 Task: Open Card Law Enforcement Conference Review in Board Product Marketing Plan Development to Workspace Cybersecurity Services and add a team member Softage.4@softage.net, a label Purple, a checklist Agile Methodology, an attachment from your google drive, a color Purple and finally, add a card description 'Plan and execute company team-building activity at a board game cafe' and a comment 'This task presents an opportunity to build strong relationships with our stakeholders and earn their trust.'. Add a start date 'Jan 08, 1900' with a due date 'Jan 15, 1900'
Action: Mouse moved to (881, 474)
Screenshot: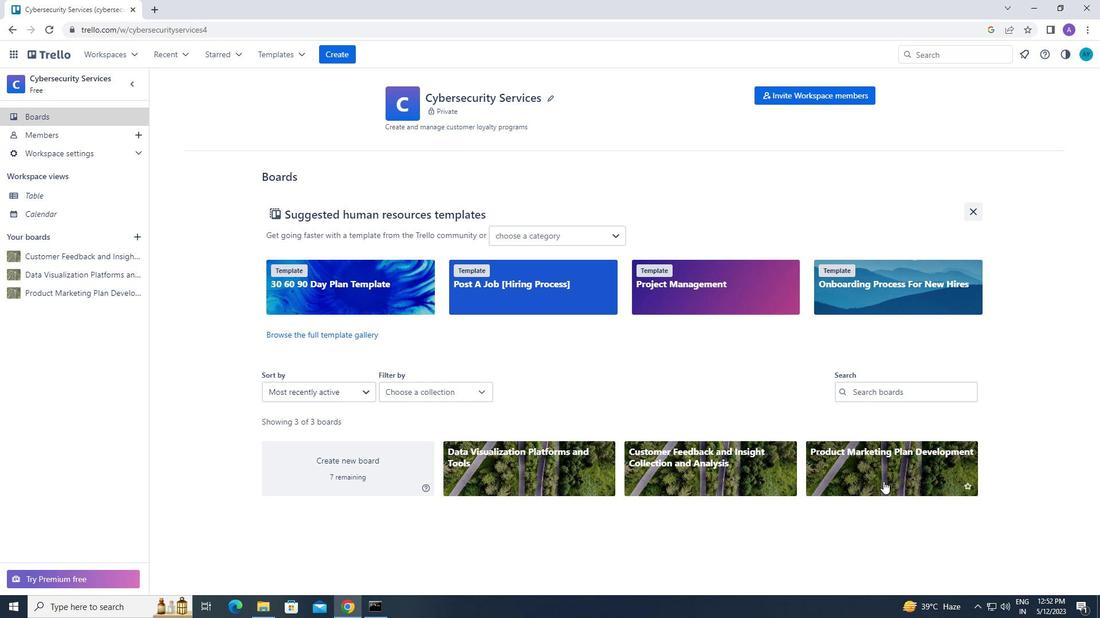 
Action: Mouse pressed left at (881, 474)
Screenshot: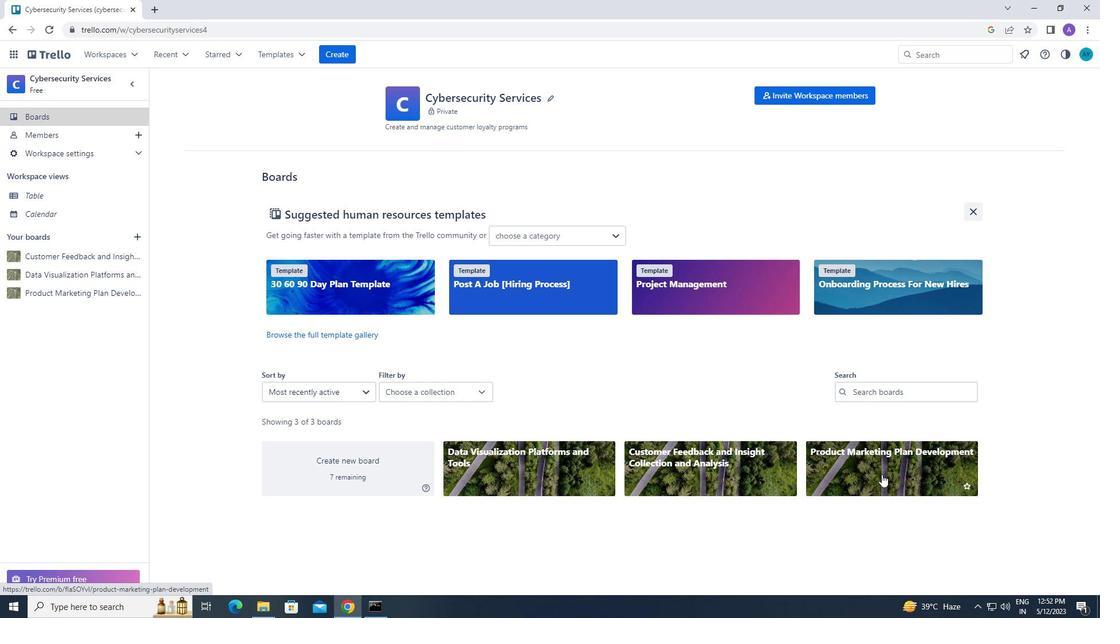 
Action: Mouse moved to (571, 140)
Screenshot: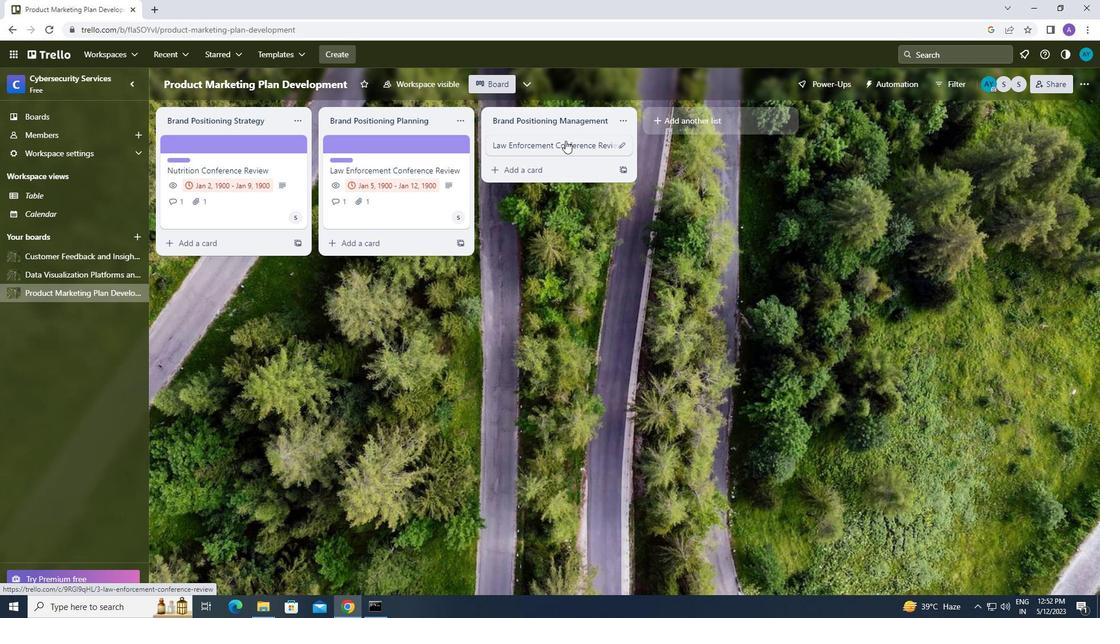 
Action: Mouse pressed left at (571, 140)
Screenshot: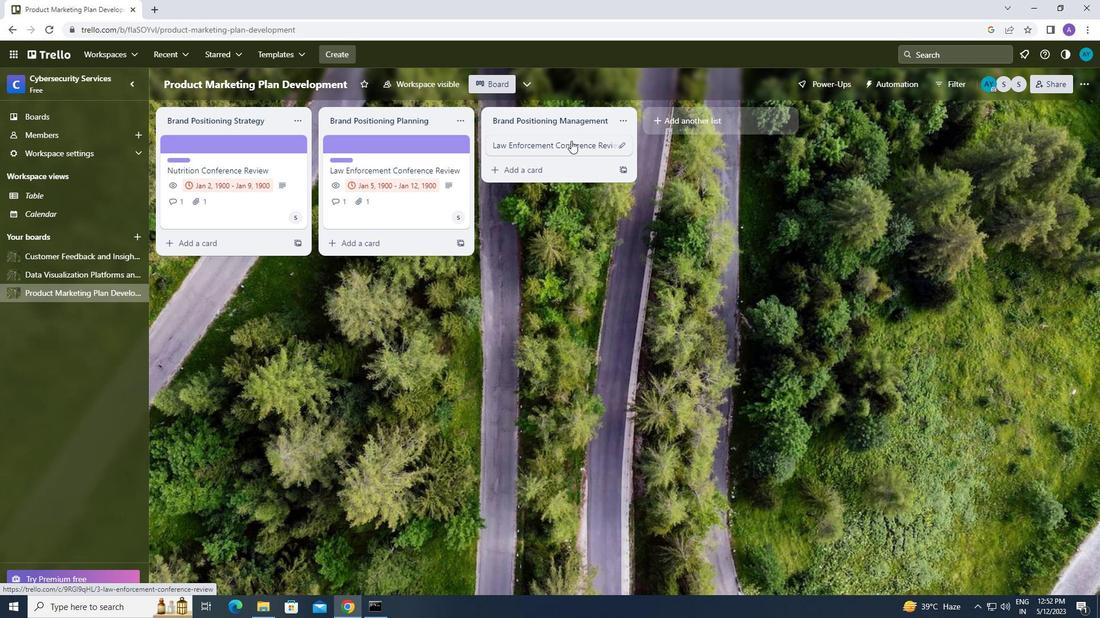 
Action: Mouse moved to (678, 187)
Screenshot: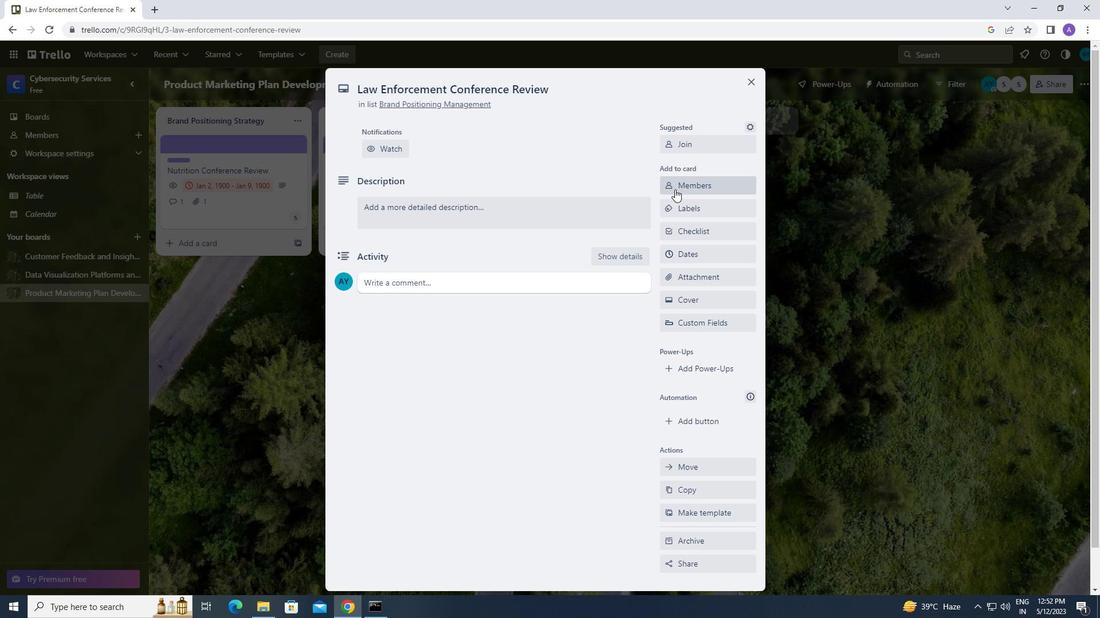 
Action: Mouse pressed left at (678, 187)
Screenshot: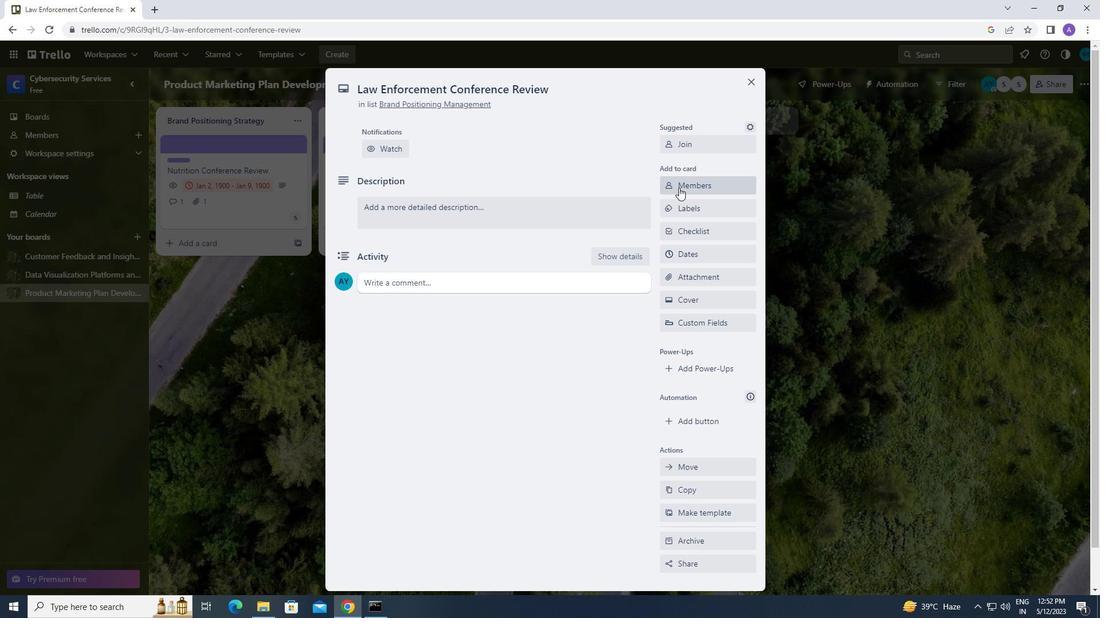 
Action: Mouse moved to (682, 237)
Screenshot: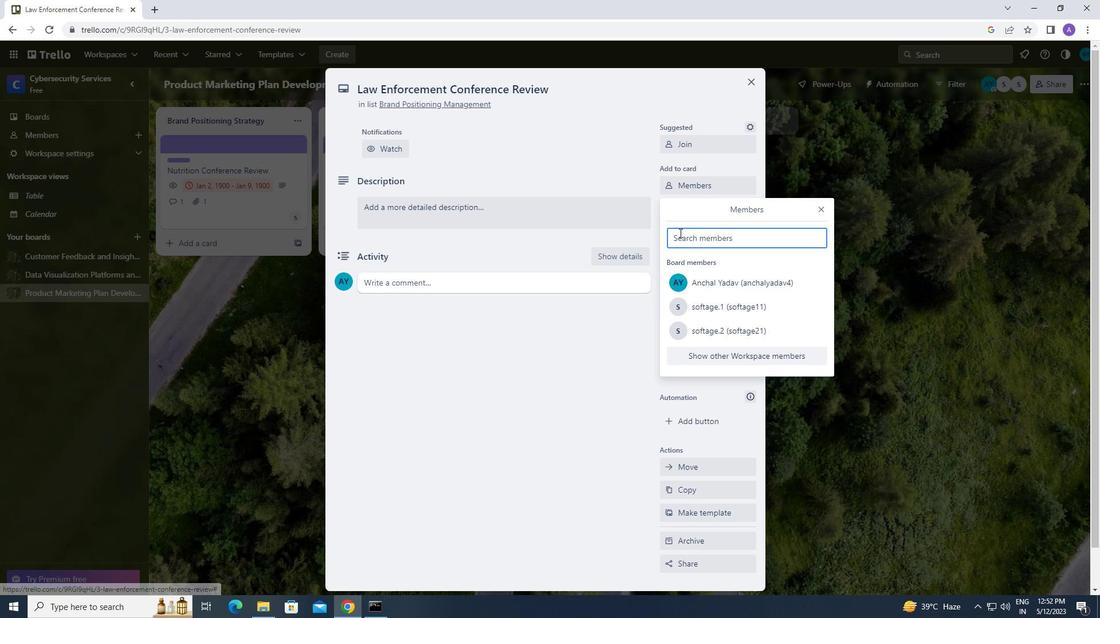 
Action: Mouse pressed left at (682, 237)
Screenshot: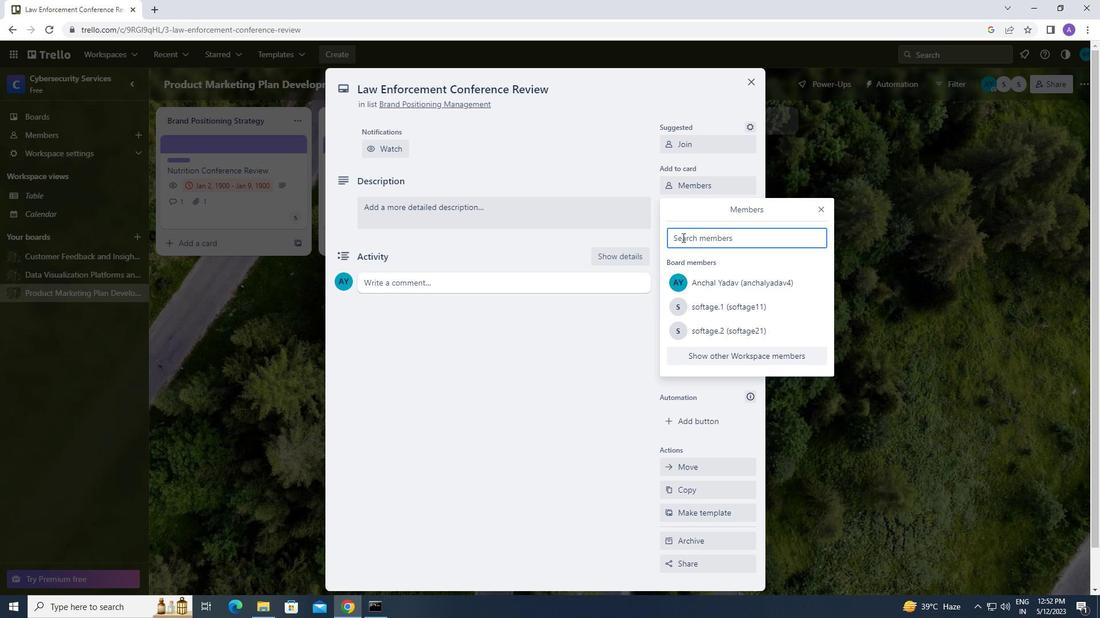 
Action: Key pressed <Key.caps_lock><Key.caps_lock>s<Key.caps_lock>oftage.
Screenshot: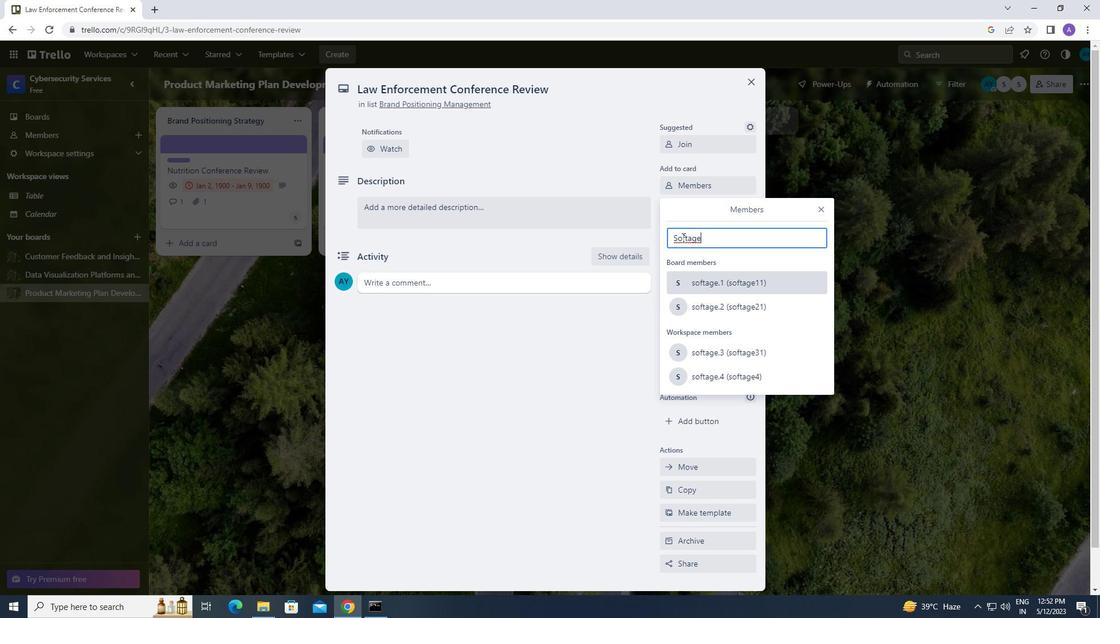 
Action: Mouse moved to (819, 154)
Screenshot: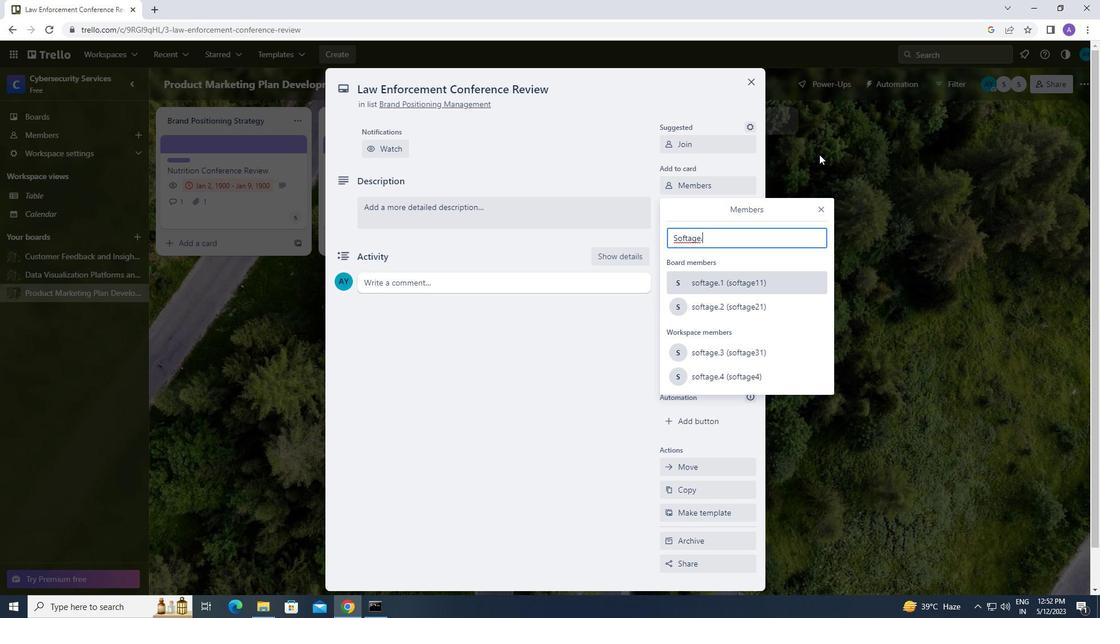 
Action: Key pressed 4
Screenshot: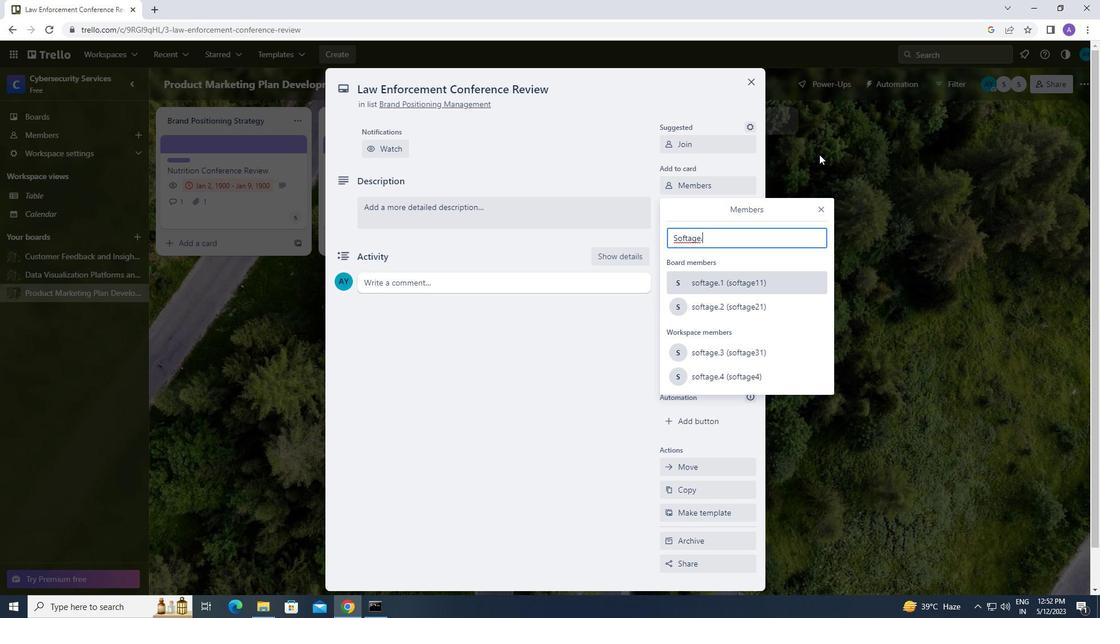 
Action: Mouse moved to (849, 146)
Screenshot: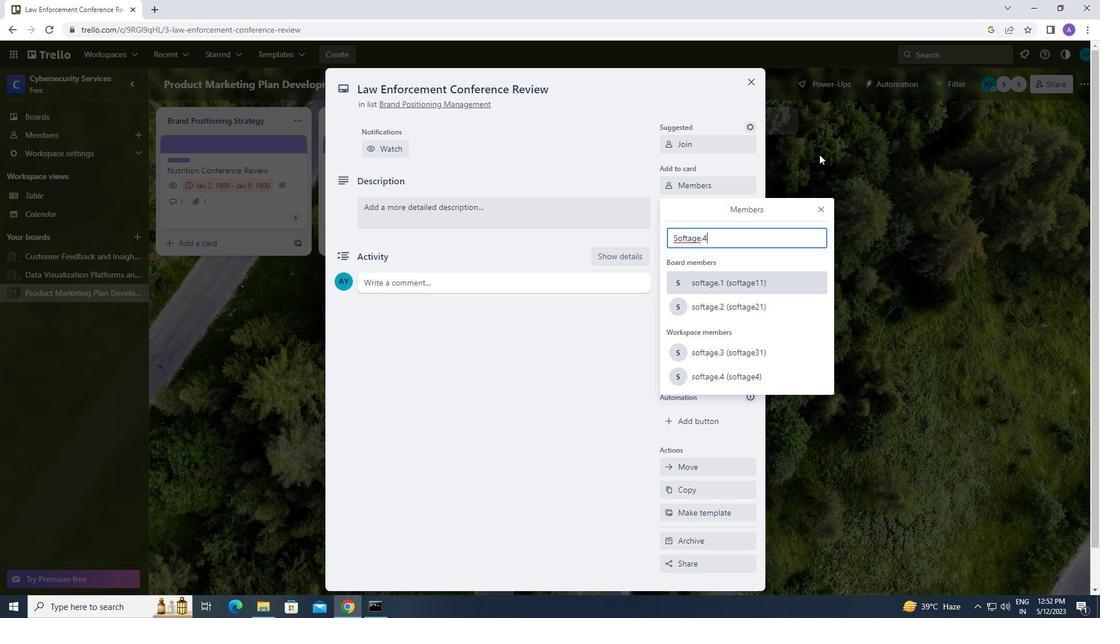 
Action: Key pressed <Key.shift_r><Key.shift_r><Key.shift_r><Key.shift_r>@softage.net
Screenshot: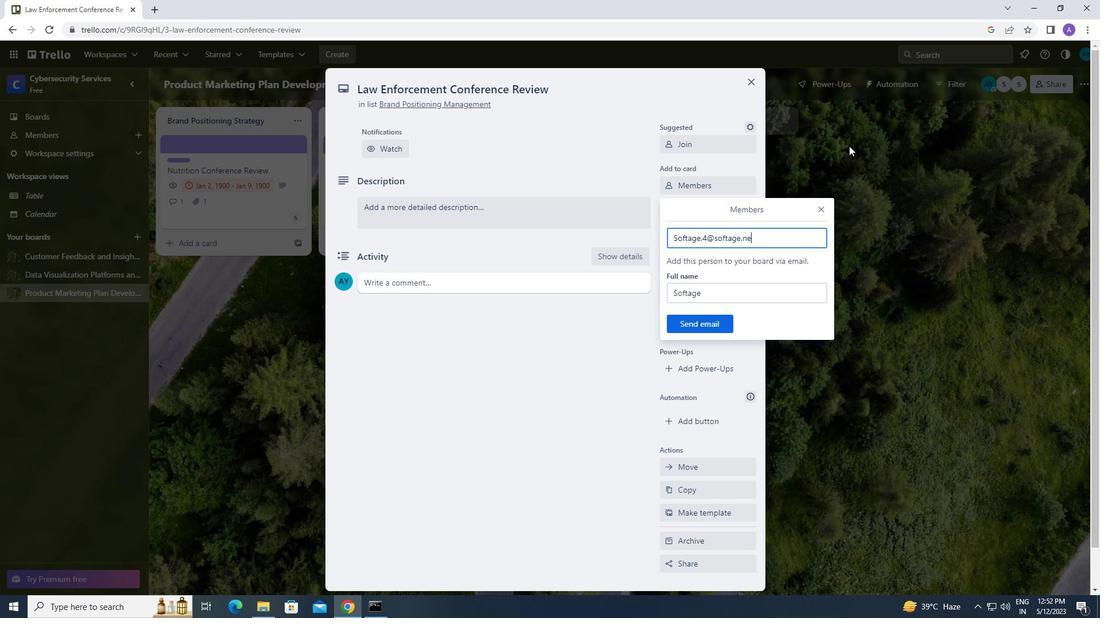 
Action: Mouse moved to (700, 318)
Screenshot: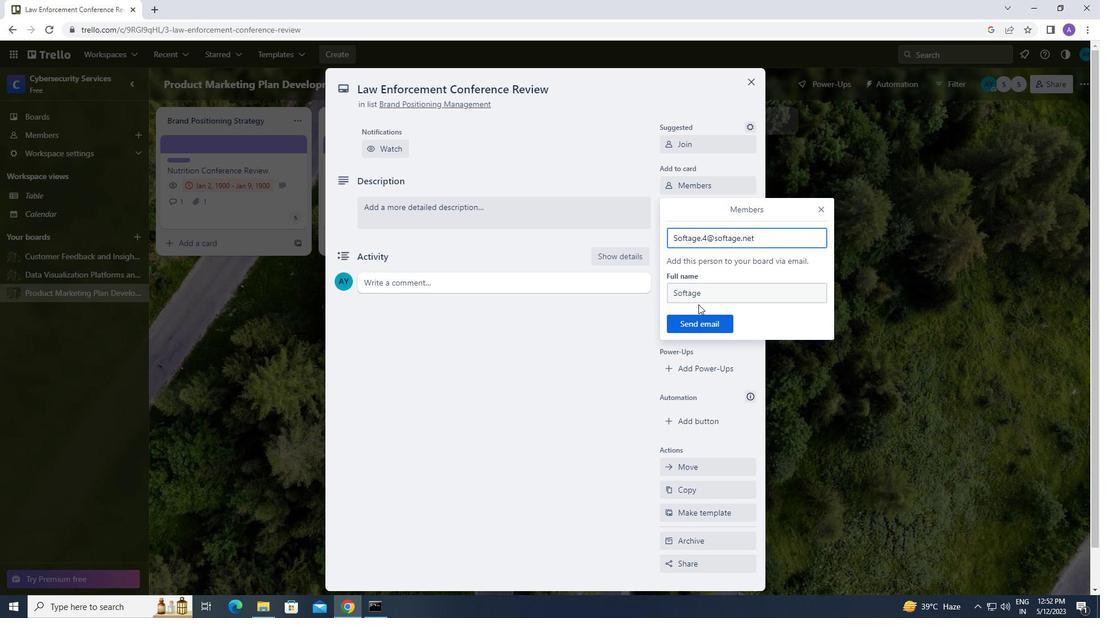 
Action: Mouse pressed left at (700, 318)
Screenshot: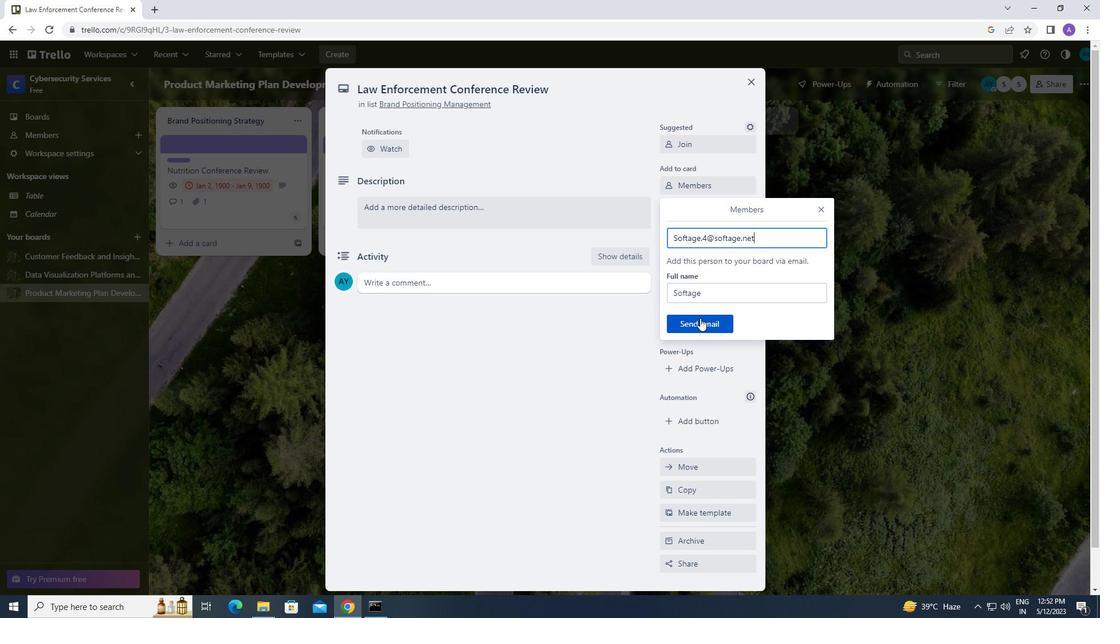 
Action: Mouse moved to (701, 205)
Screenshot: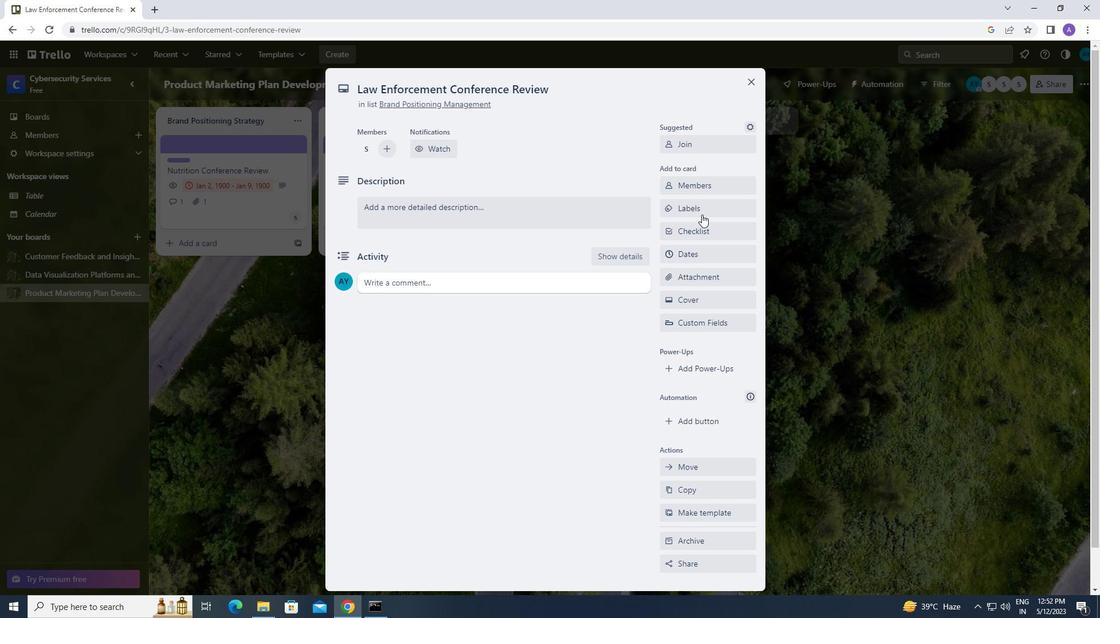 
Action: Mouse pressed left at (701, 205)
Screenshot: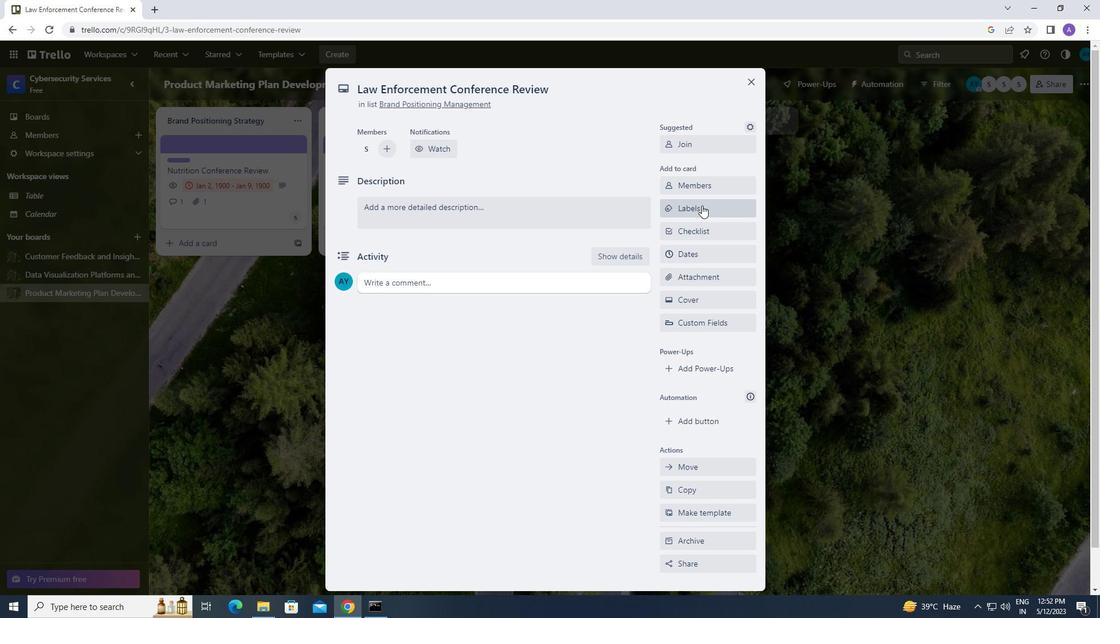 
Action: Mouse moved to (734, 433)
Screenshot: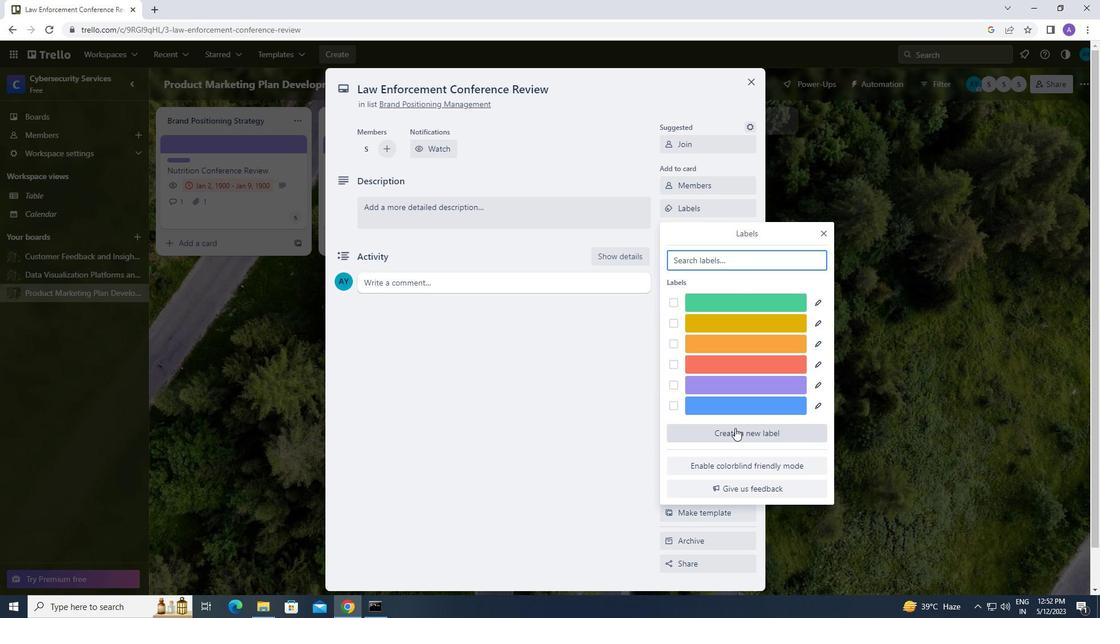 
Action: Mouse pressed left at (734, 433)
Screenshot: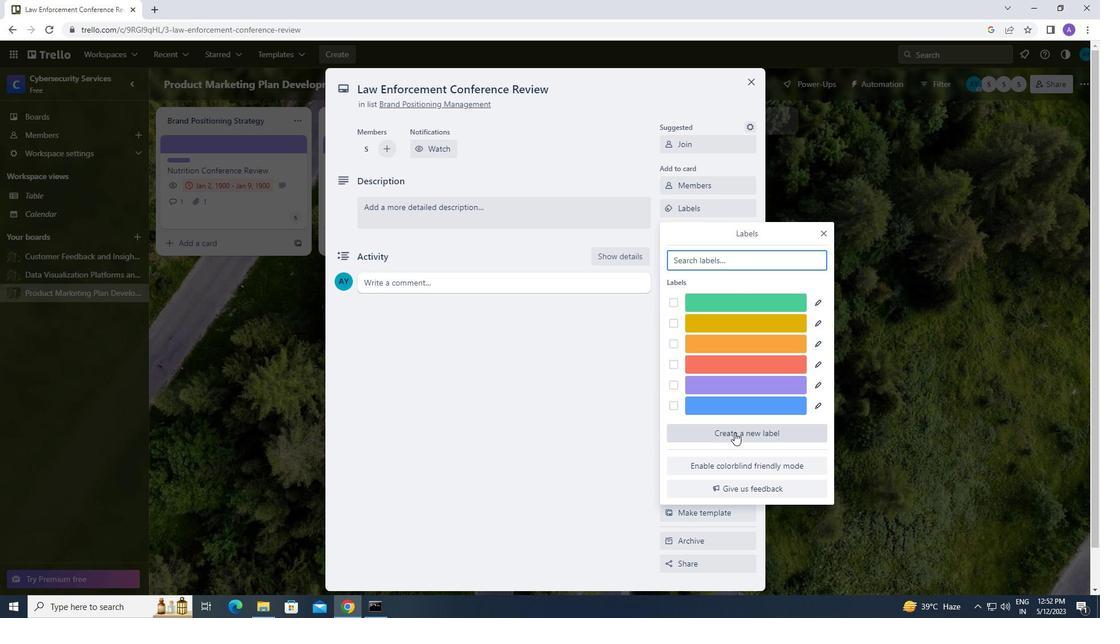 
Action: Mouse moved to (806, 418)
Screenshot: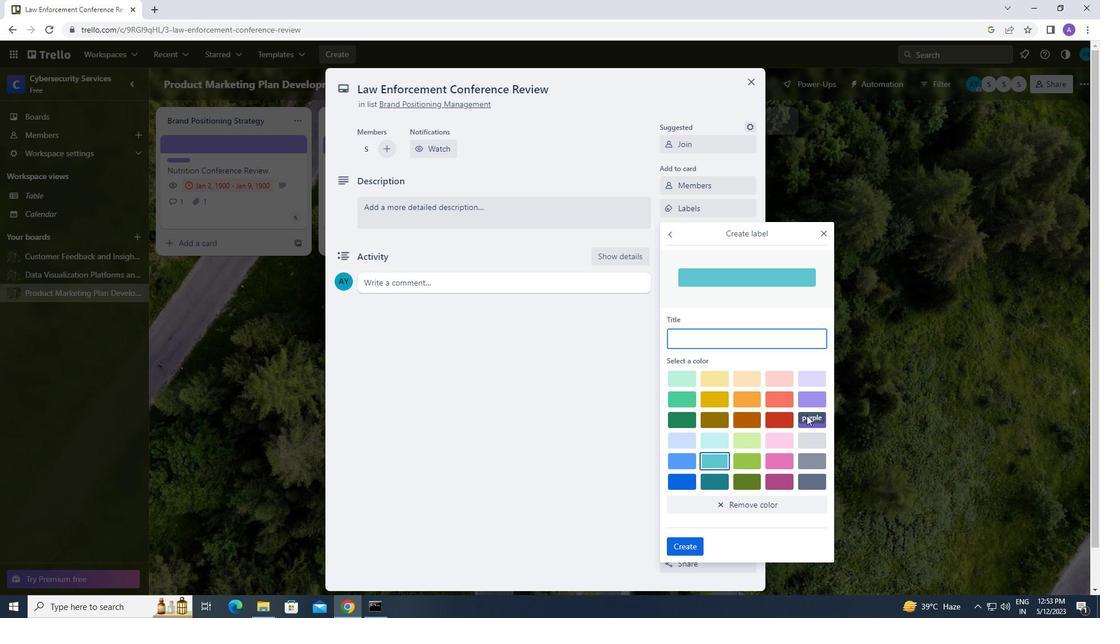 
Action: Mouse pressed left at (806, 418)
Screenshot: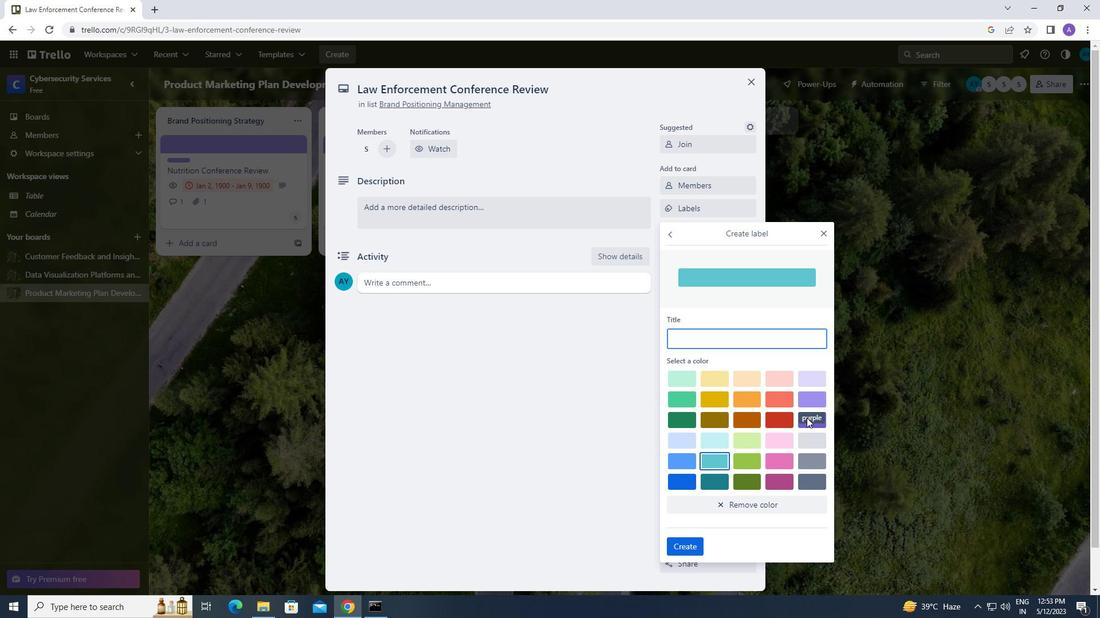 
Action: Mouse moved to (811, 417)
Screenshot: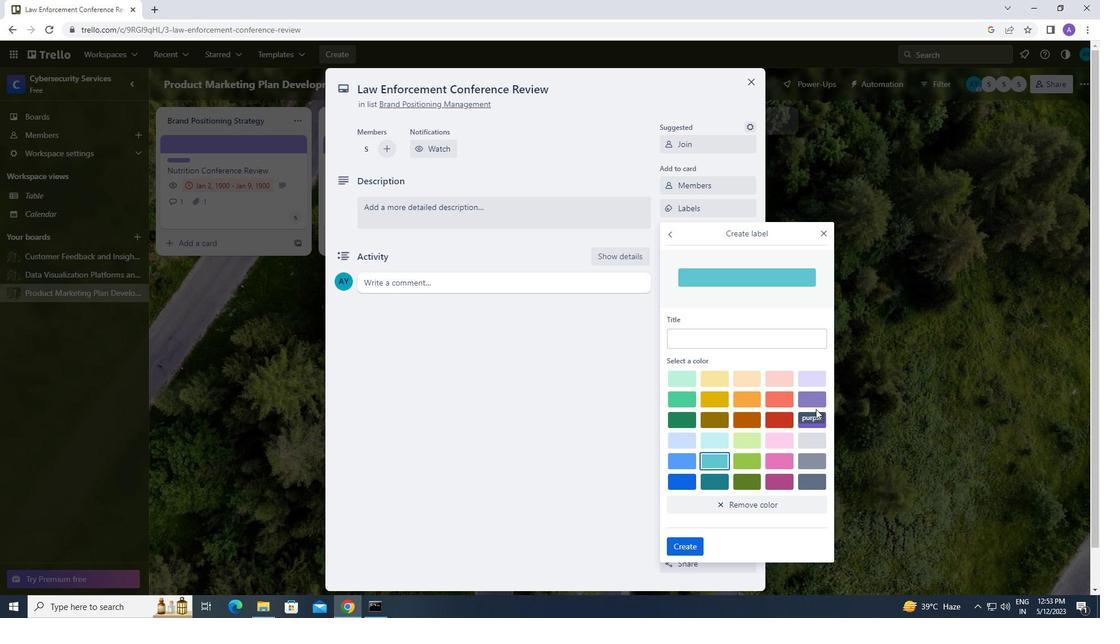 
Action: Mouse pressed left at (811, 417)
Screenshot: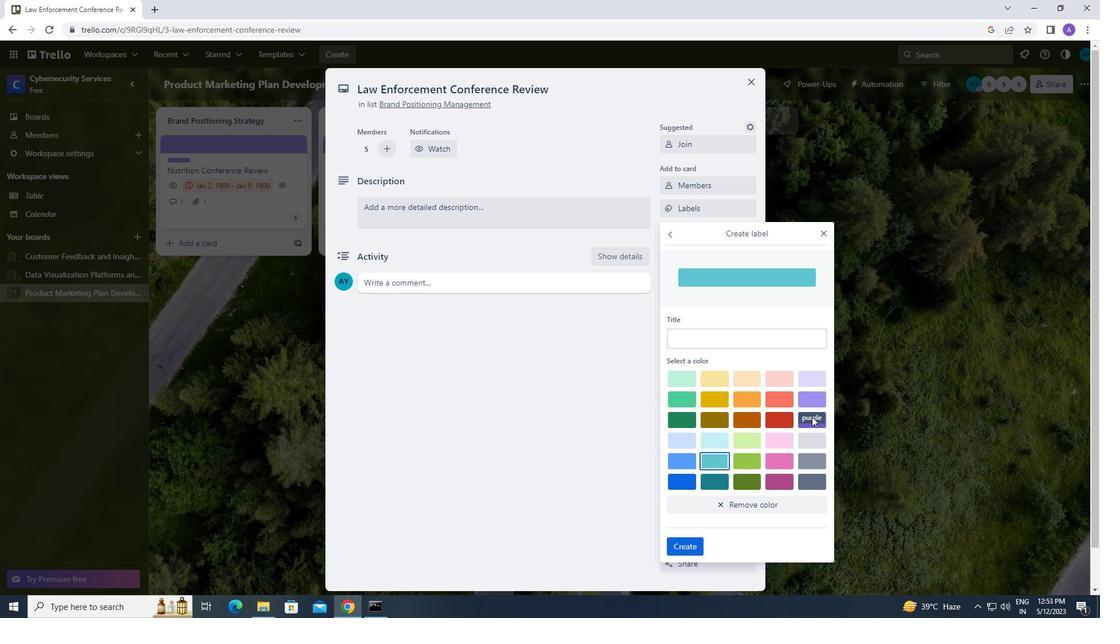 
Action: Mouse moved to (814, 398)
Screenshot: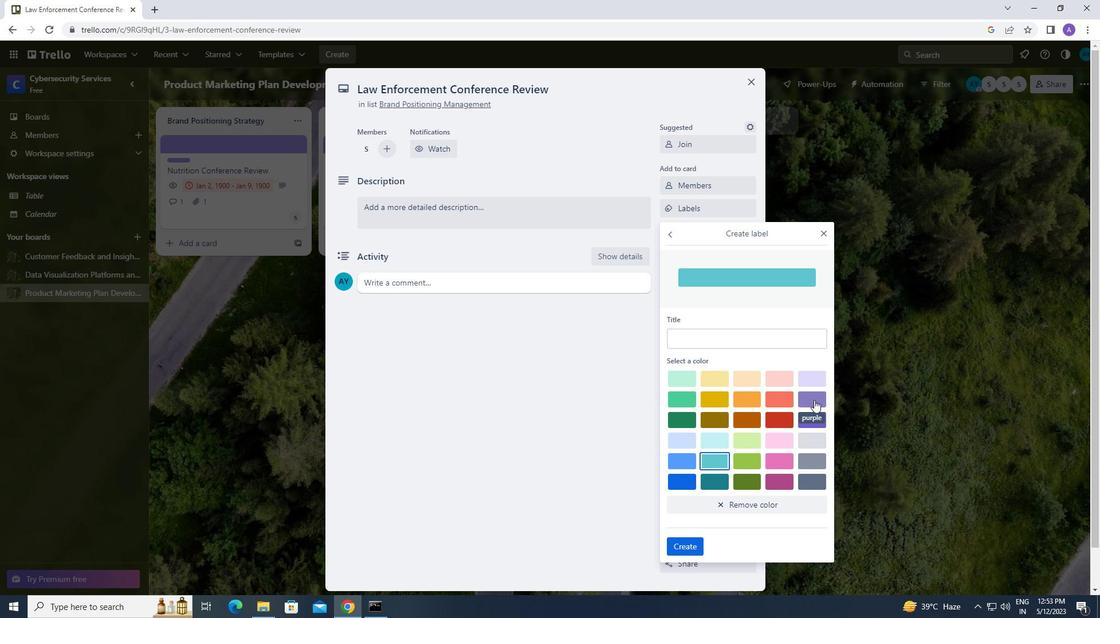 
Action: Mouse pressed left at (814, 398)
Screenshot: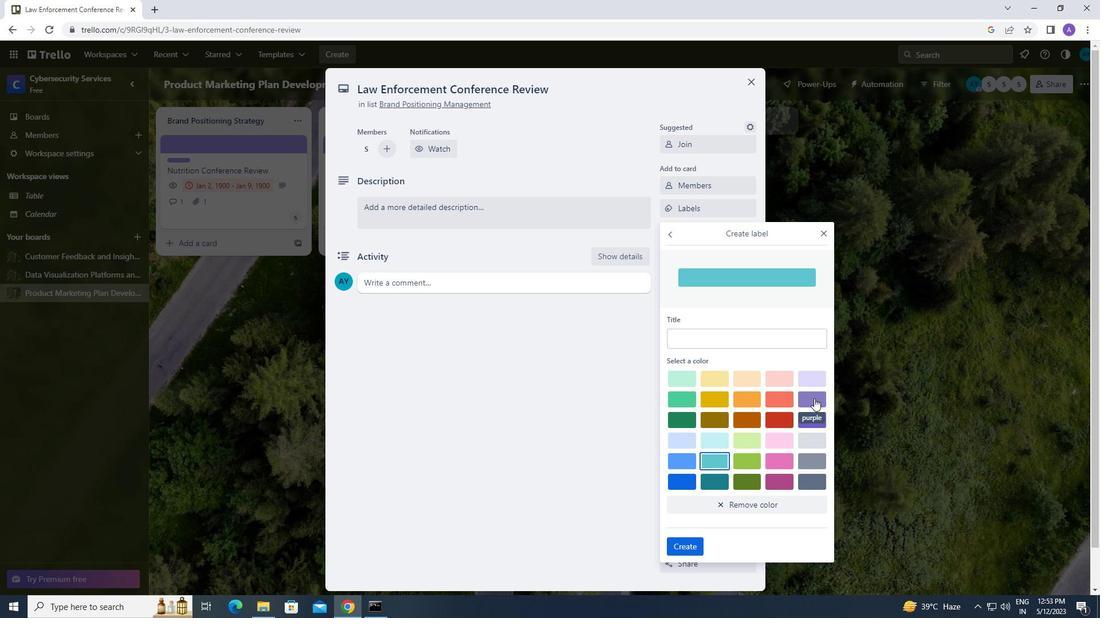 
Action: Mouse moved to (692, 549)
Screenshot: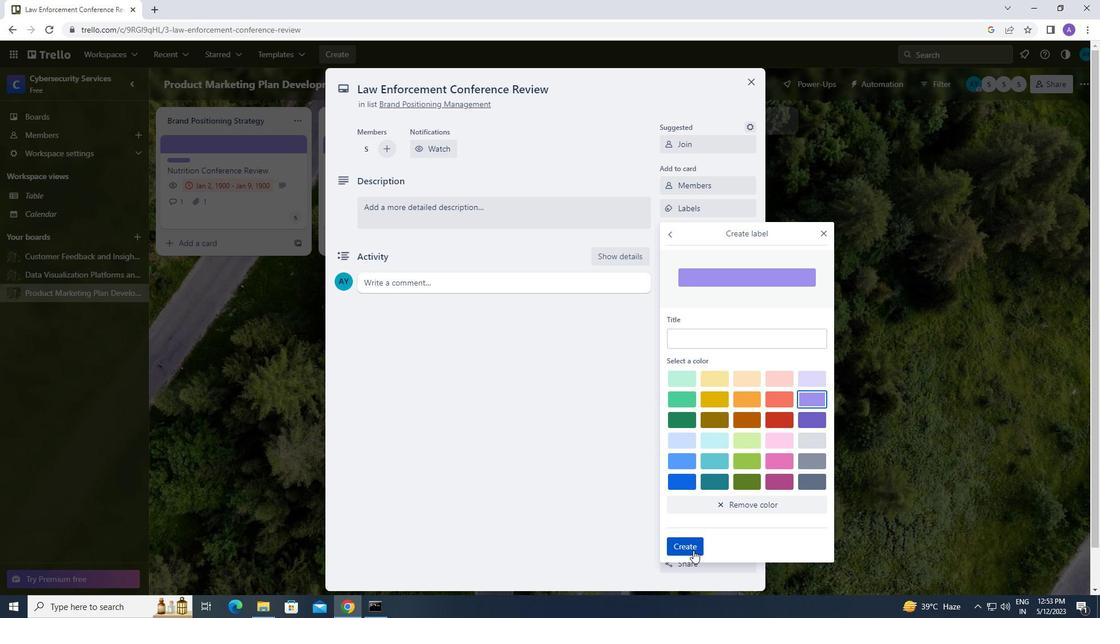 
Action: Mouse pressed left at (692, 549)
Screenshot: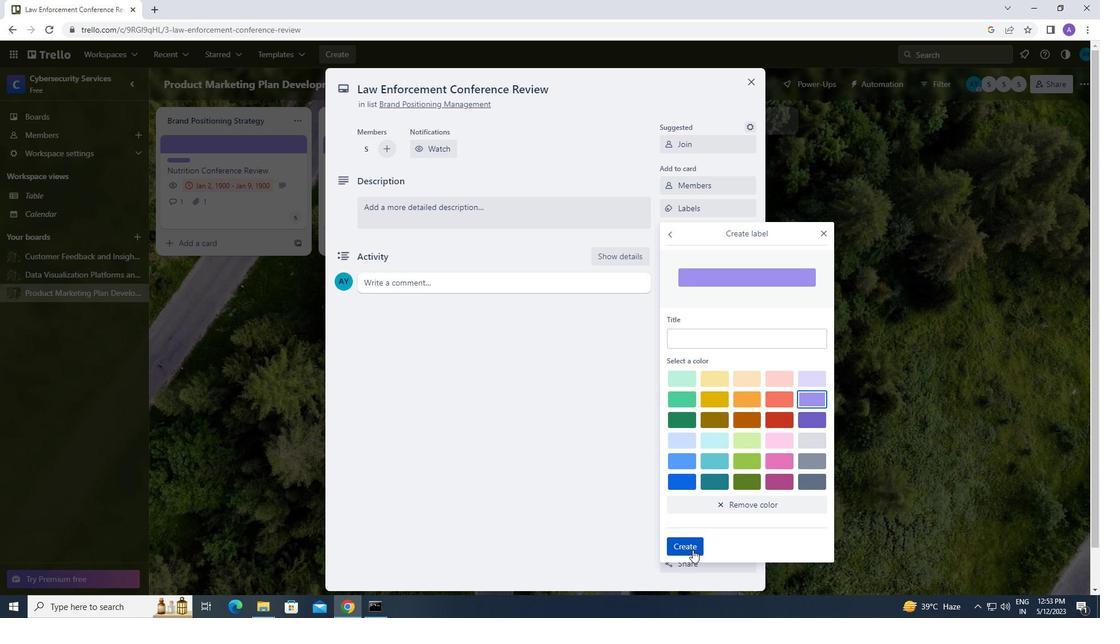 
Action: Mouse moved to (823, 232)
Screenshot: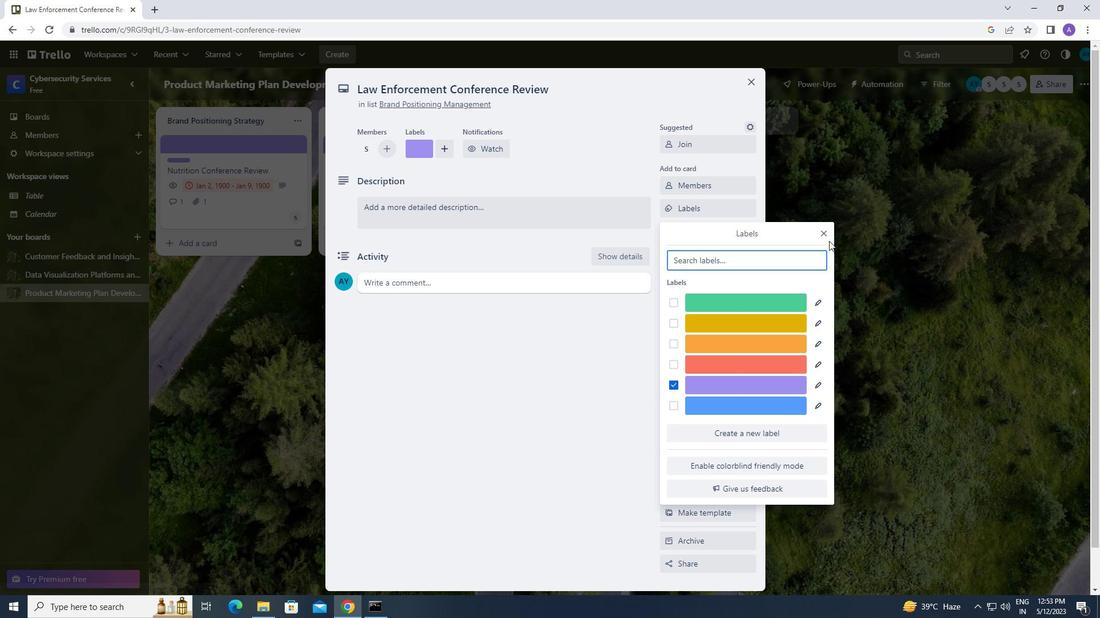 
Action: Mouse pressed left at (823, 232)
Screenshot: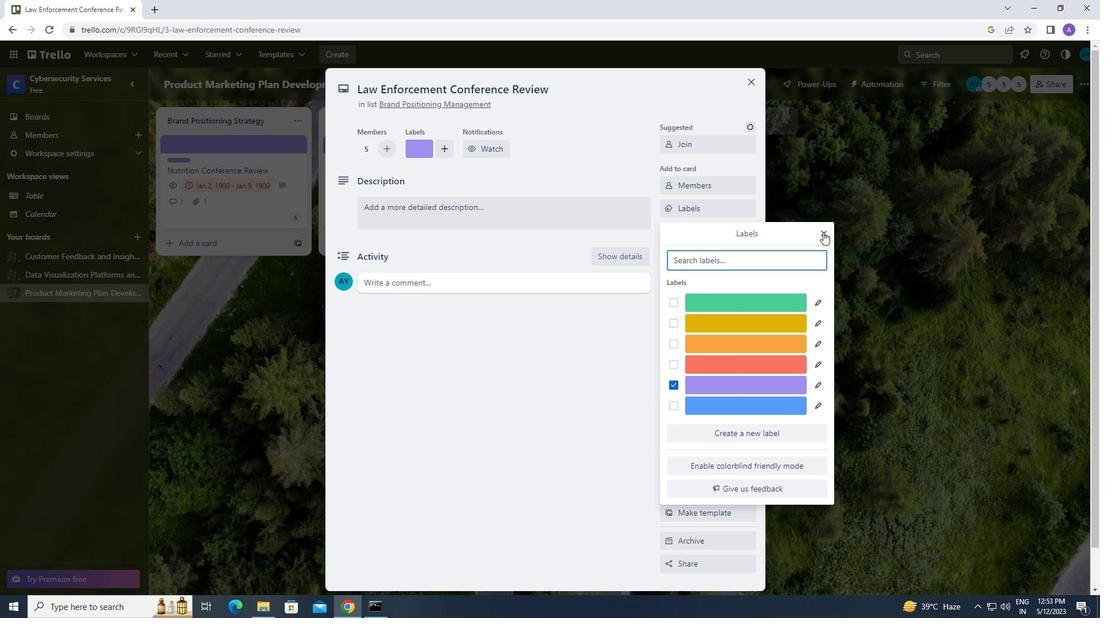 
Action: Mouse moved to (703, 223)
Screenshot: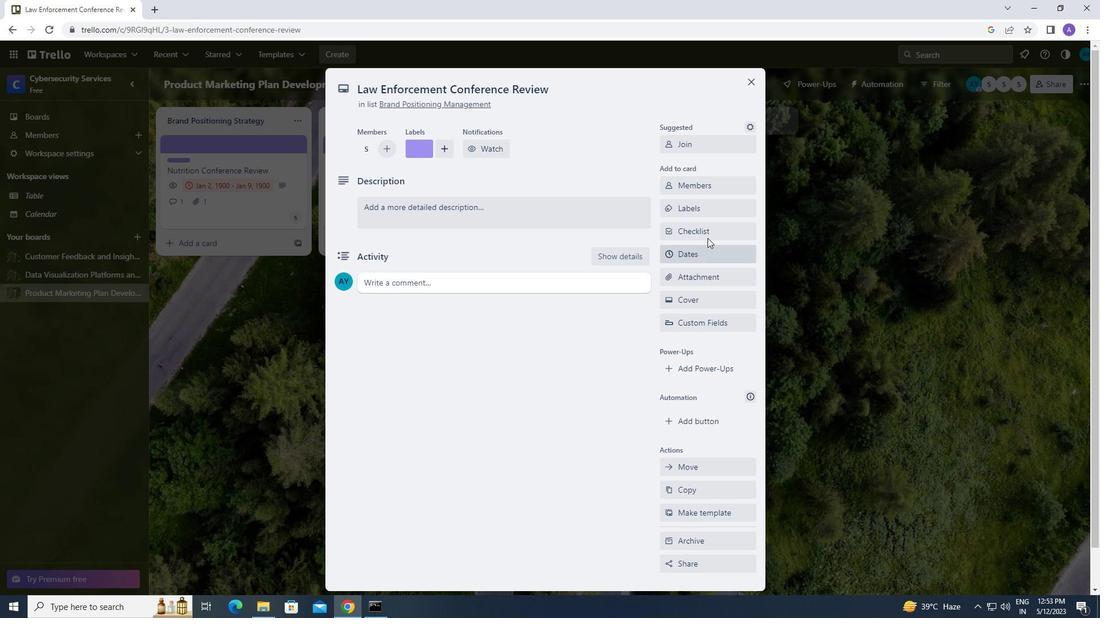 
Action: Mouse pressed left at (703, 223)
Screenshot: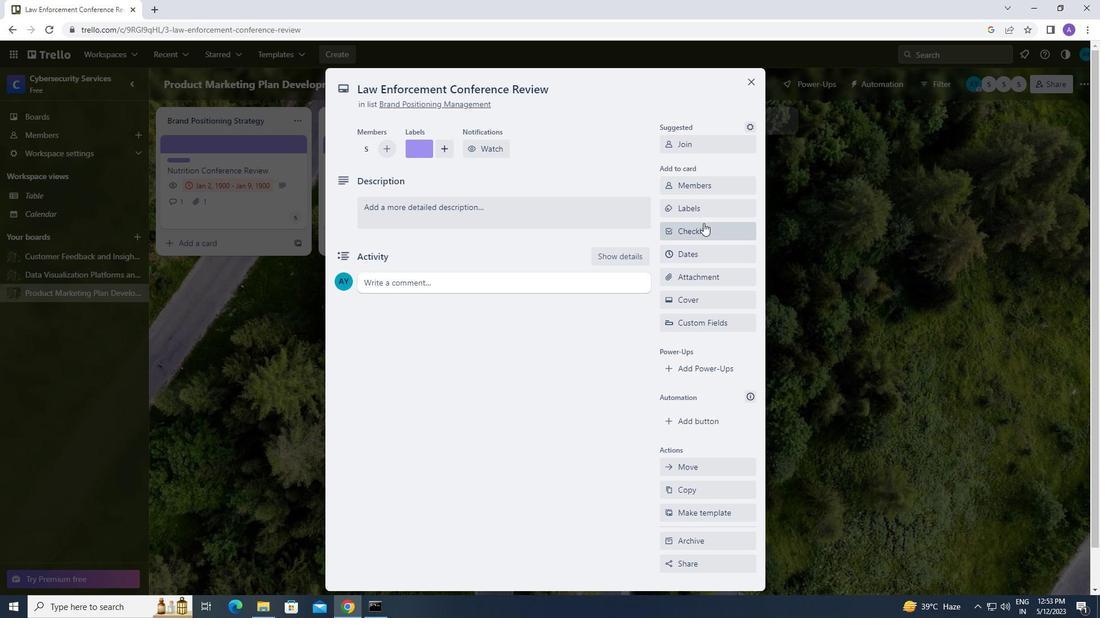 
Action: Mouse moved to (705, 289)
Screenshot: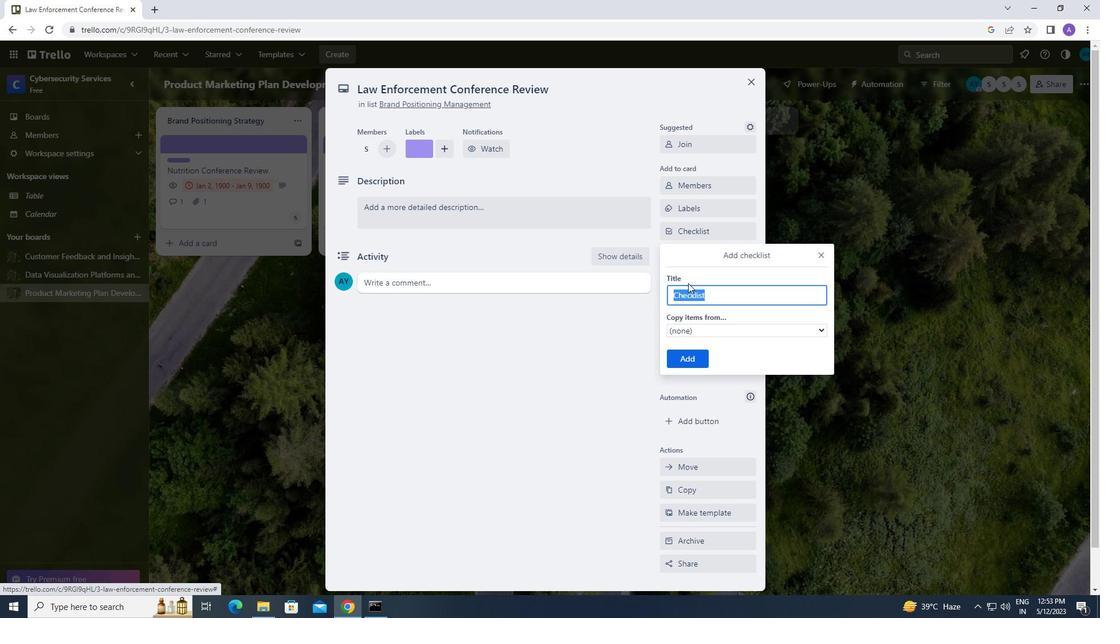 
Action: Key pressed <Key.caps_lock>a<Key.caps_lock>gile<Key.space><Key.caps_lock>m<Key.caps_lock>ethodology
Screenshot: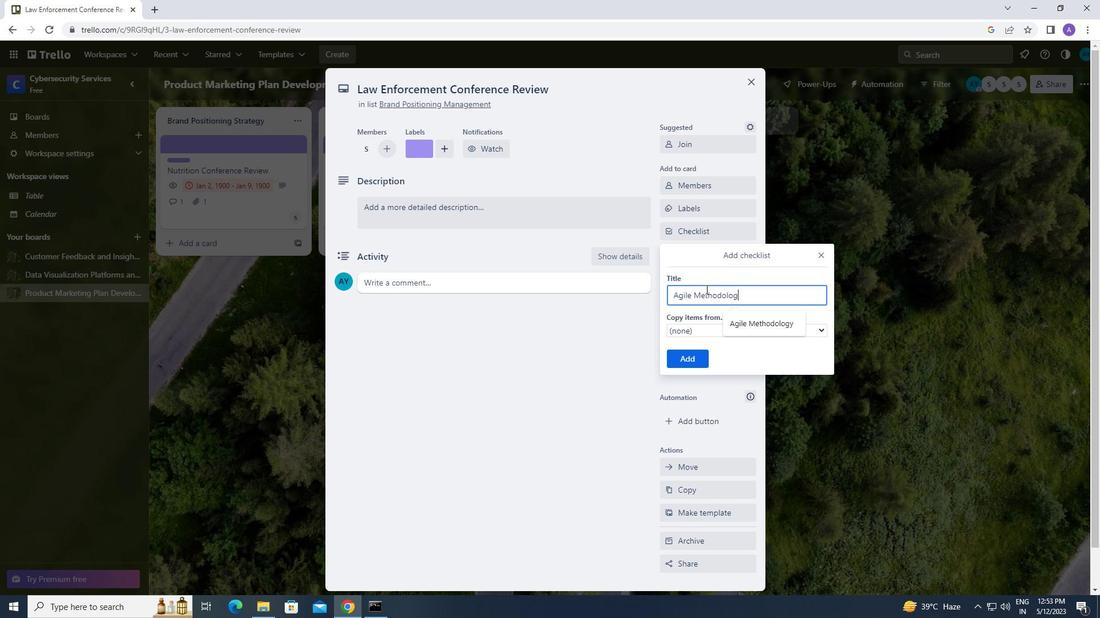 
Action: Mouse moved to (688, 353)
Screenshot: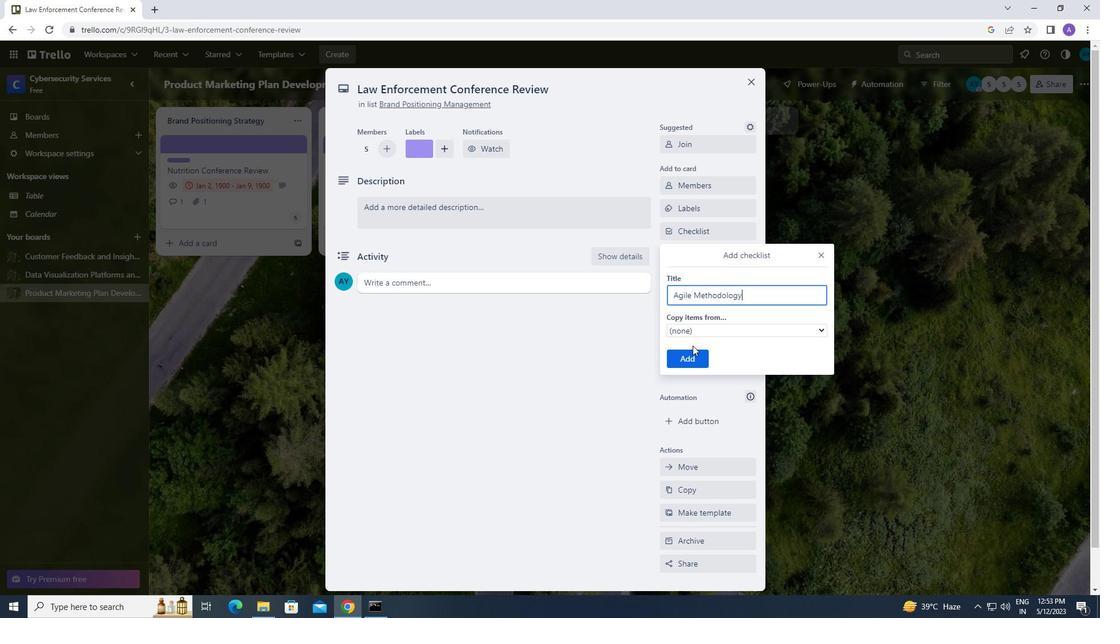 
Action: Mouse pressed left at (688, 353)
Screenshot: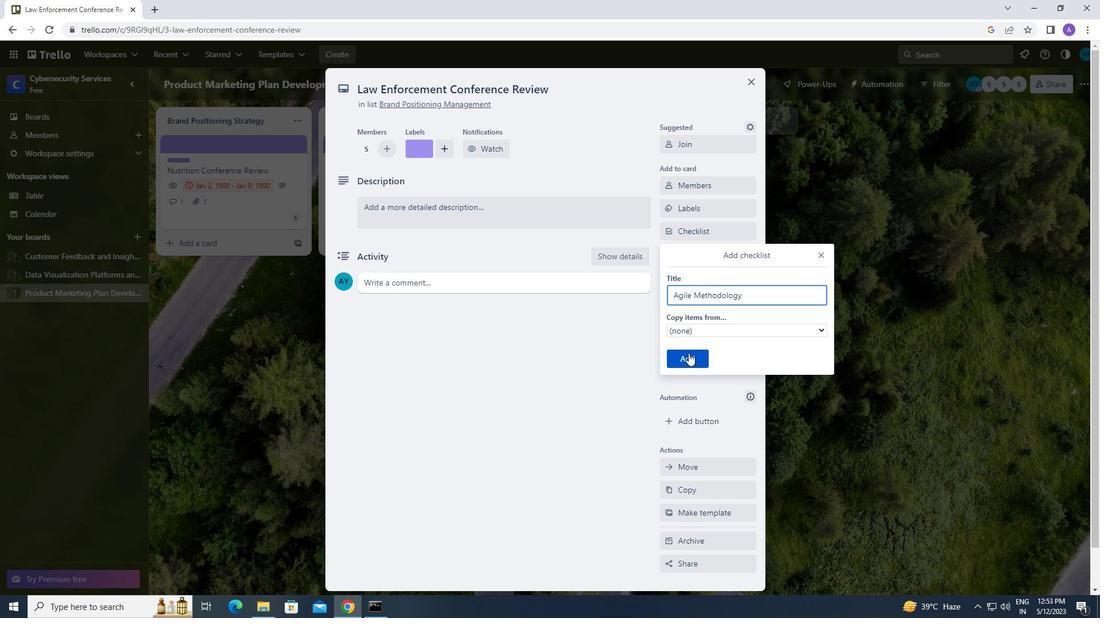 
Action: Mouse moved to (709, 273)
Screenshot: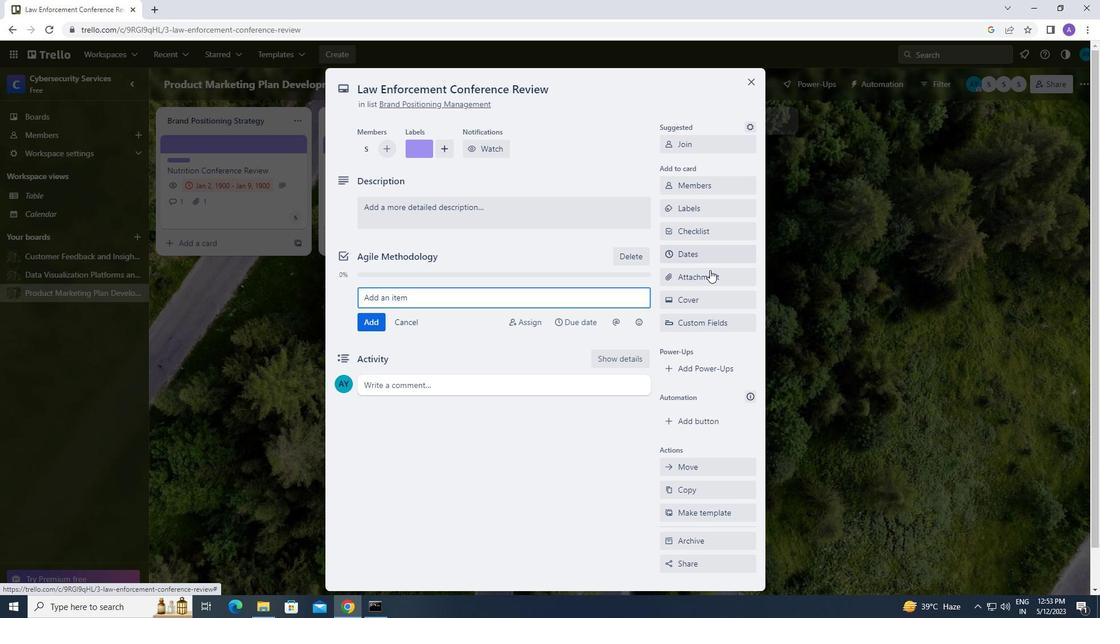 
Action: Mouse pressed left at (709, 273)
Screenshot: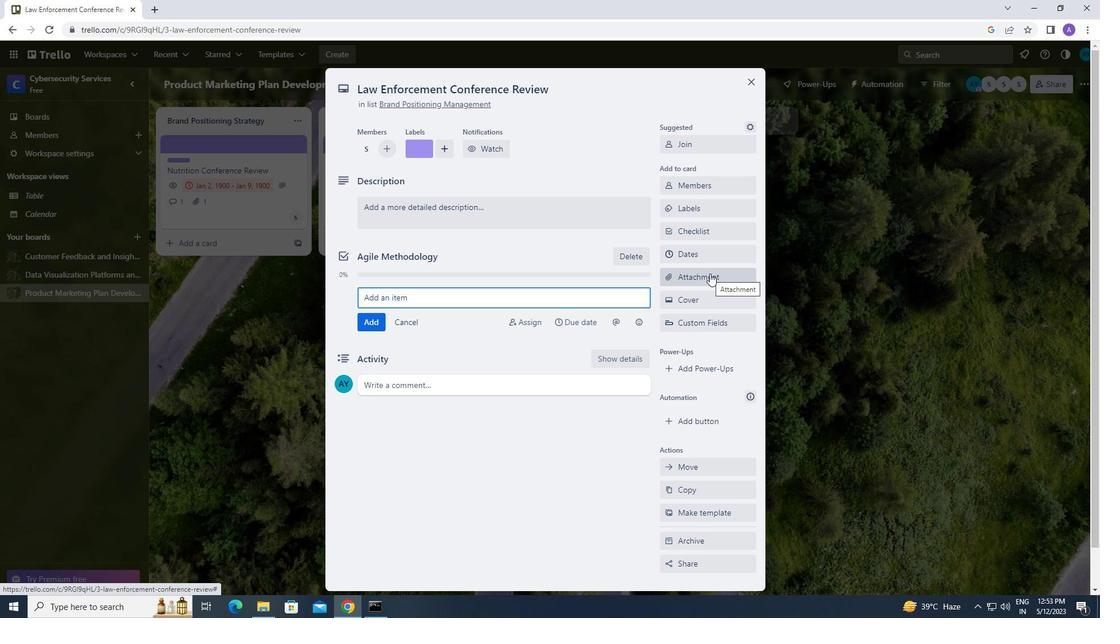 
Action: Mouse moved to (701, 360)
Screenshot: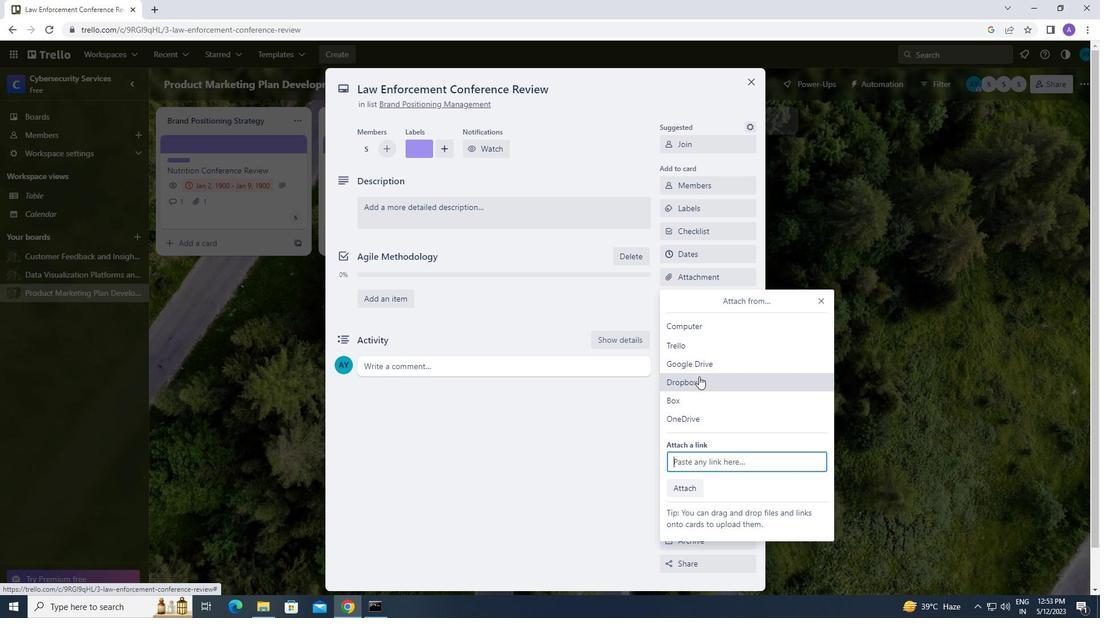 
Action: Mouse pressed left at (701, 360)
Screenshot: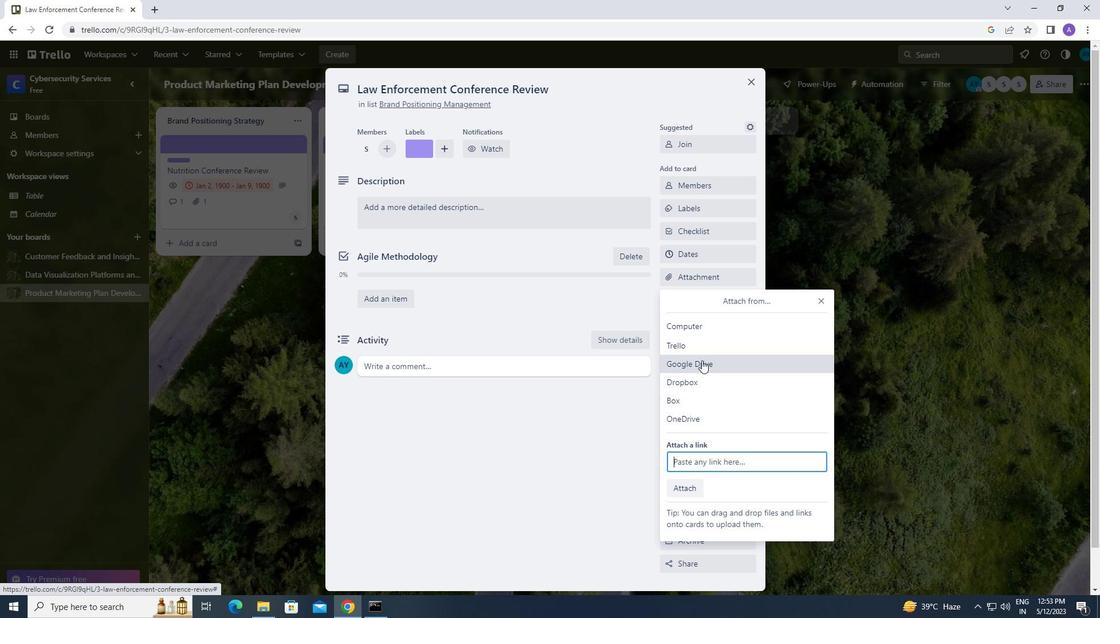 
Action: Mouse moved to (306, 319)
Screenshot: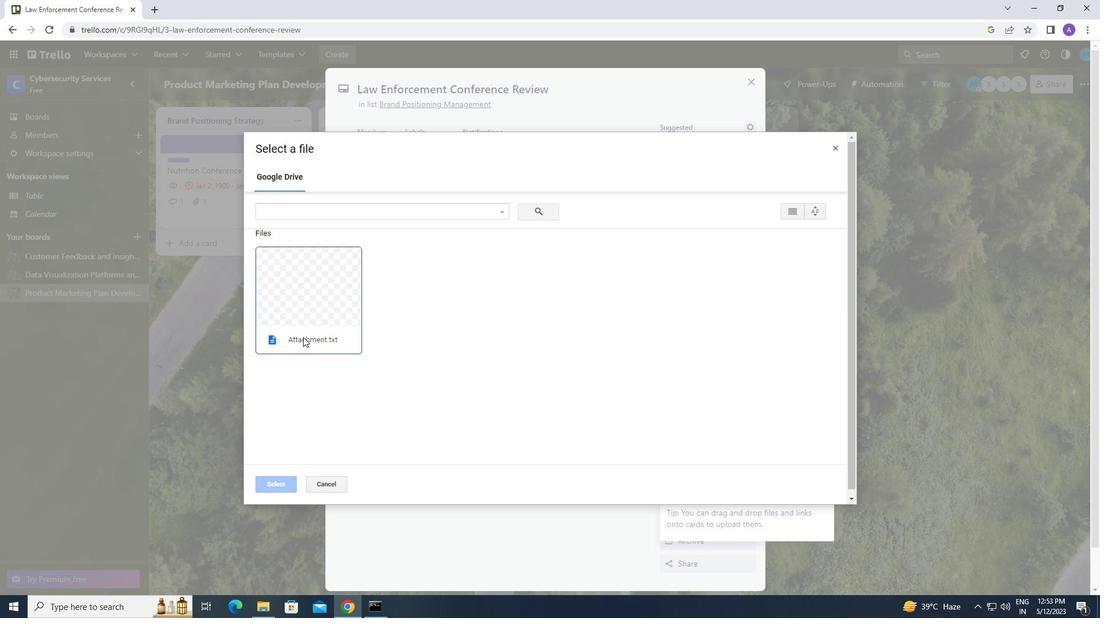 
Action: Mouse pressed left at (306, 319)
Screenshot: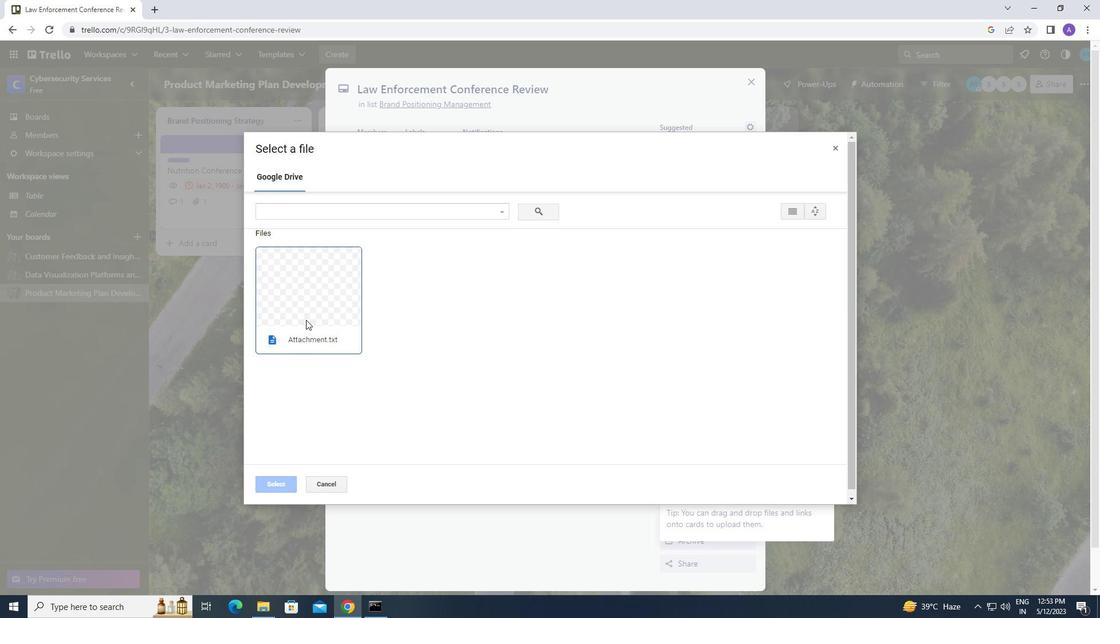 
Action: Mouse moved to (275, 484)
Screenshot: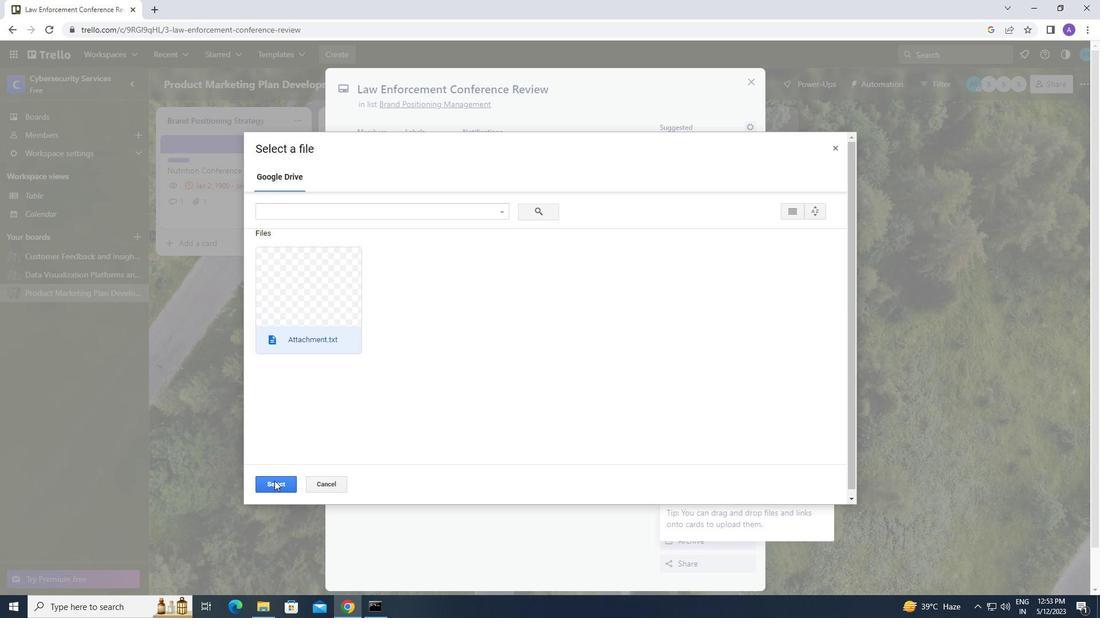 
Action: Mouse pressed left at (275, 484)
Screenshot: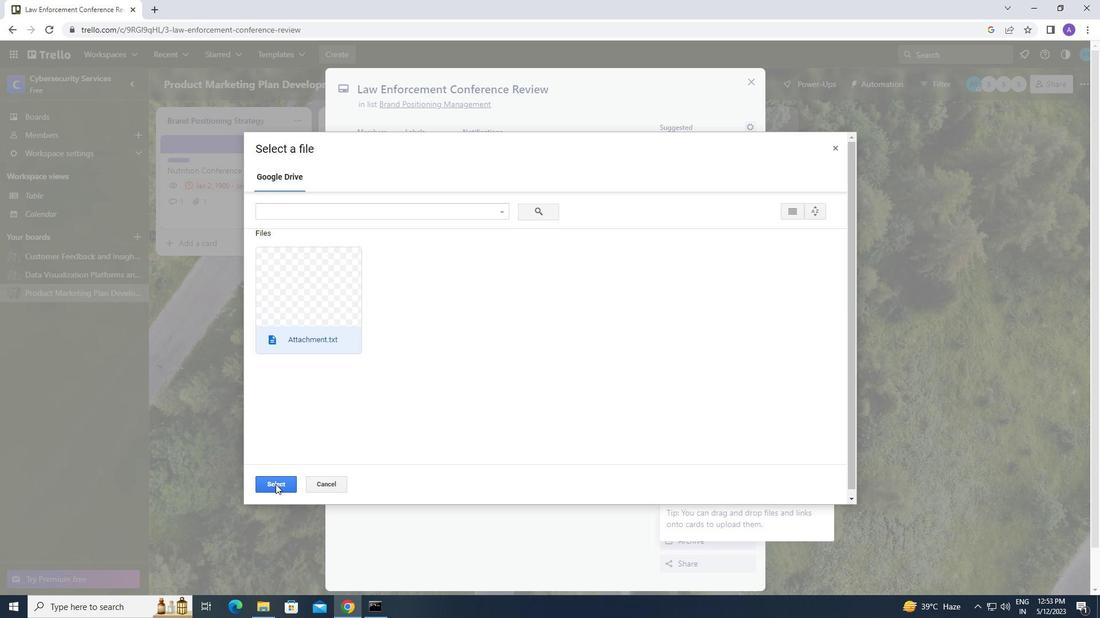 
Action: Mouse moved to (696, 304)
Screenshot: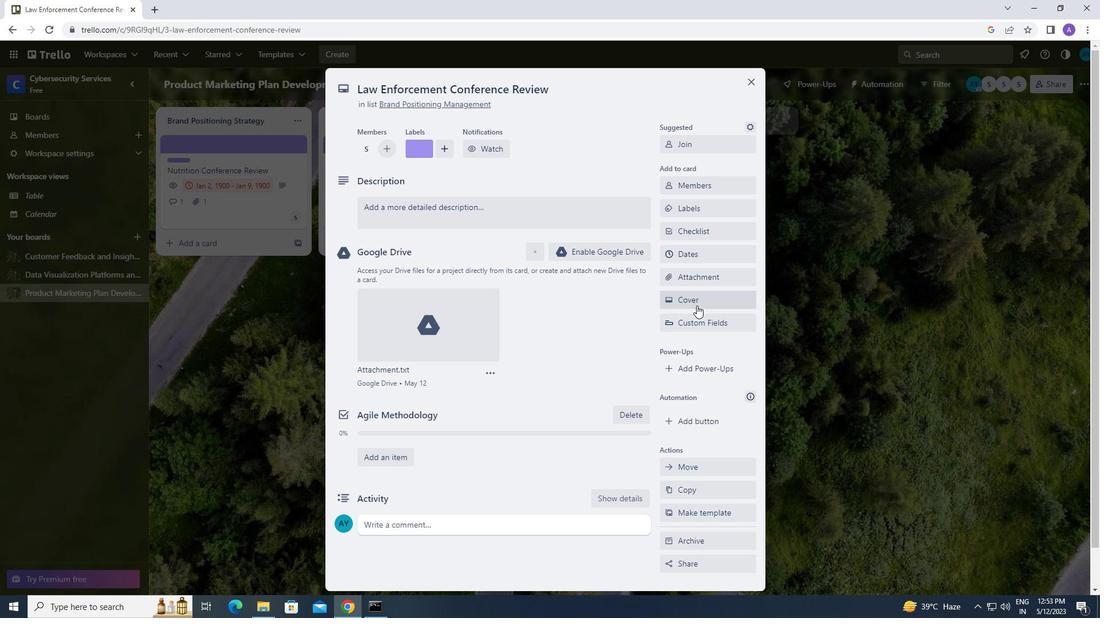 
Action: Mouse pressed left at (696, 304)
Screenshot: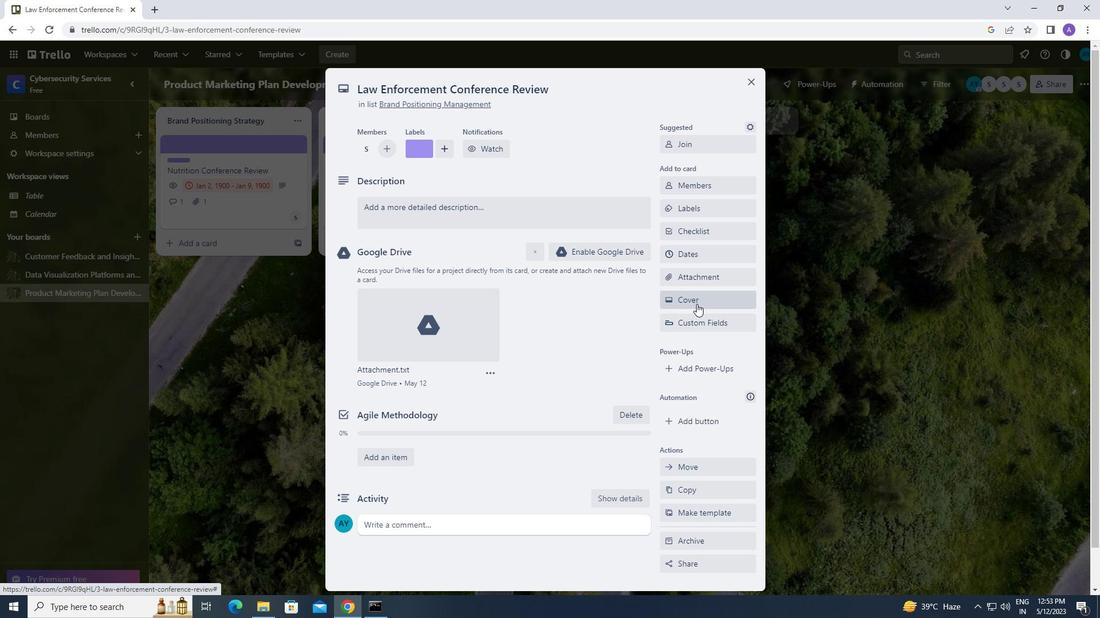 
Action: Mouse moved to (814, 173)
Screenshot: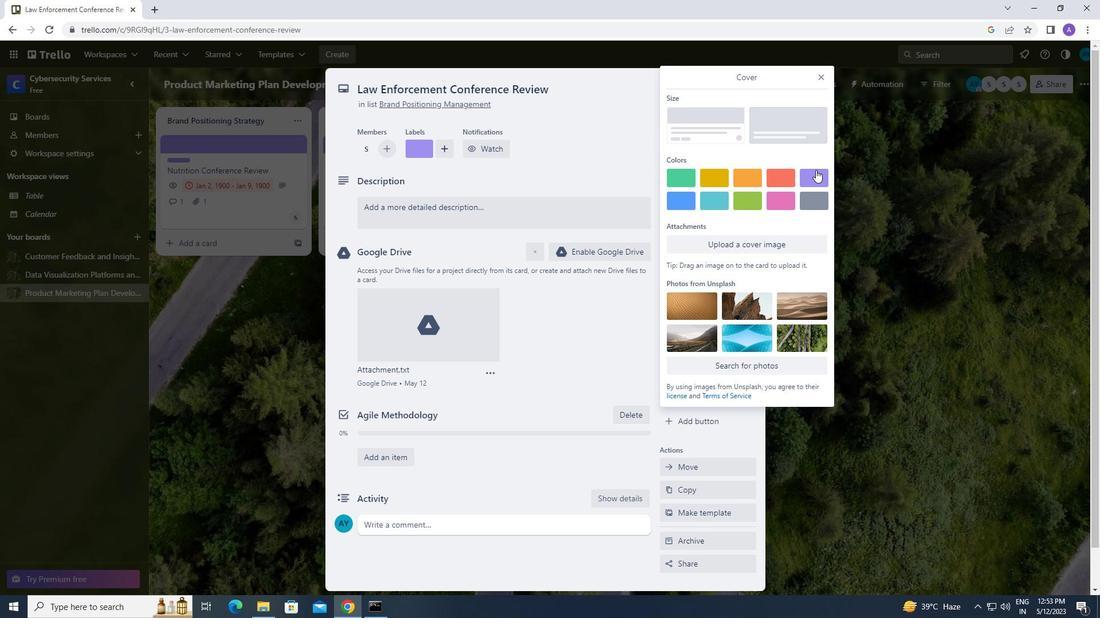 
Action: Mouse pressed left at (814, 173)
Screenshot: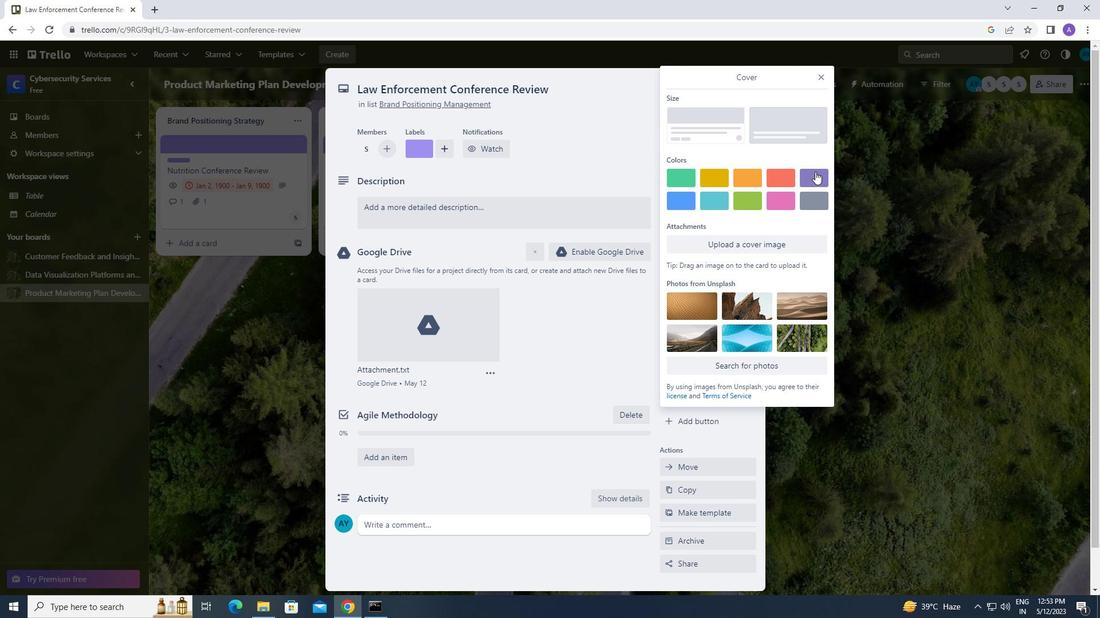 
Action: Mouse moved to (822, 72)
Screenshot: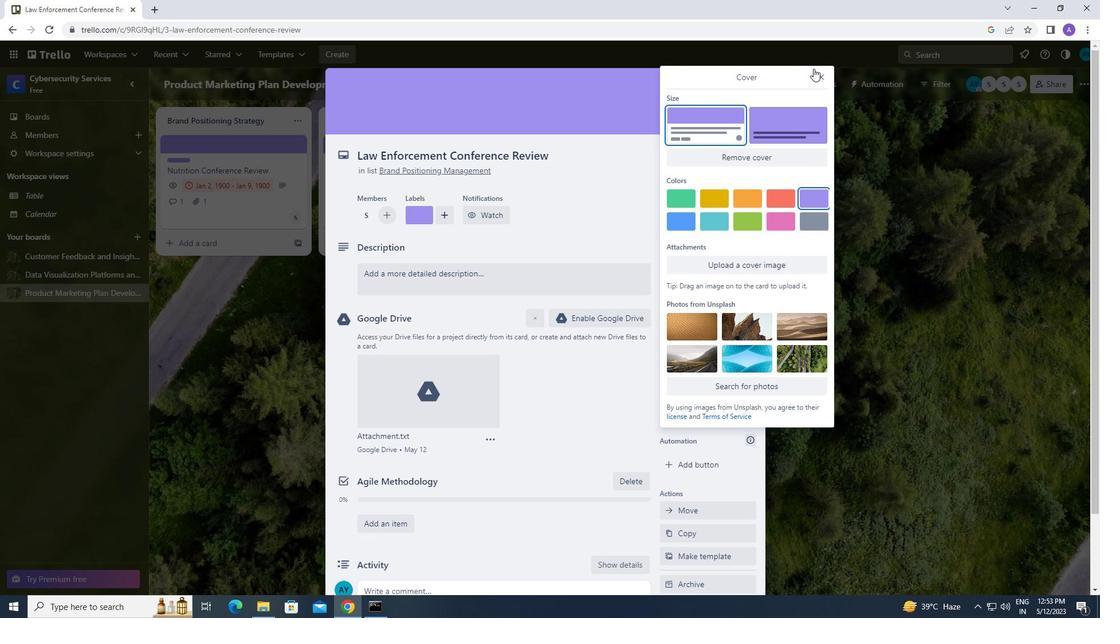 
Action: Mouse pressed left at (822, 72)
Screenshot: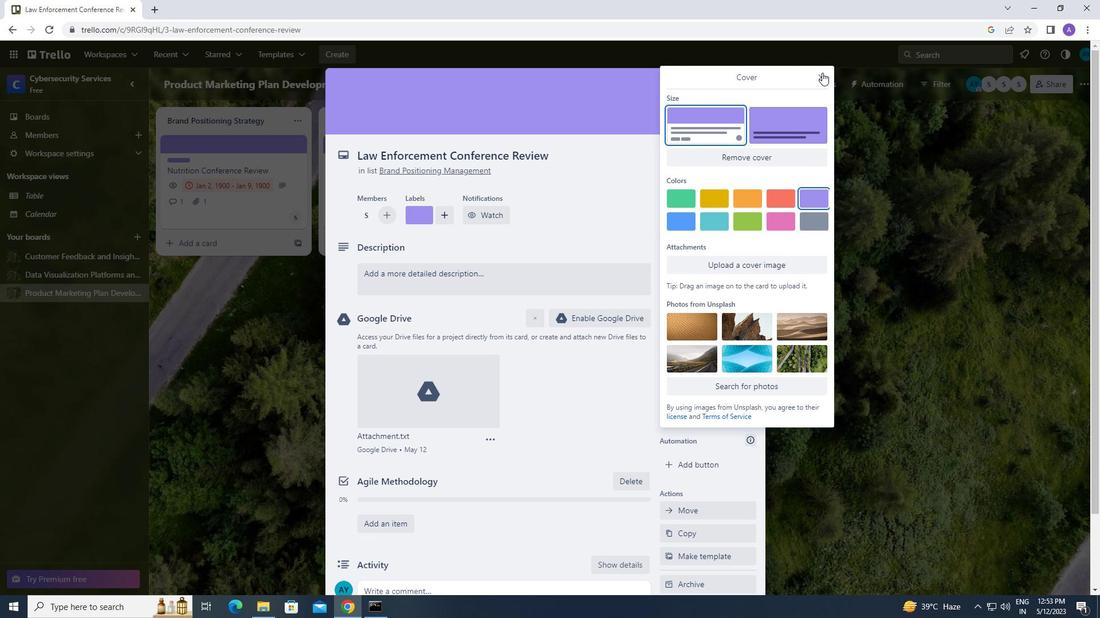 
Action: Mouse moved to (532, 281)
Screenshot: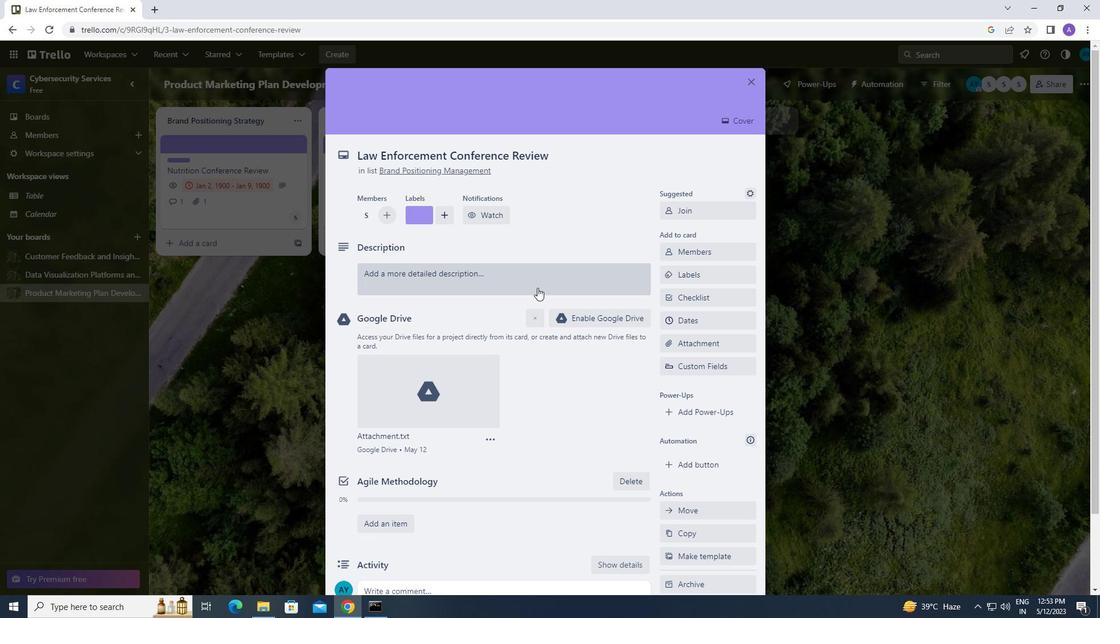 
Action: Mouse pressed left at (532, 281)
Screenshot: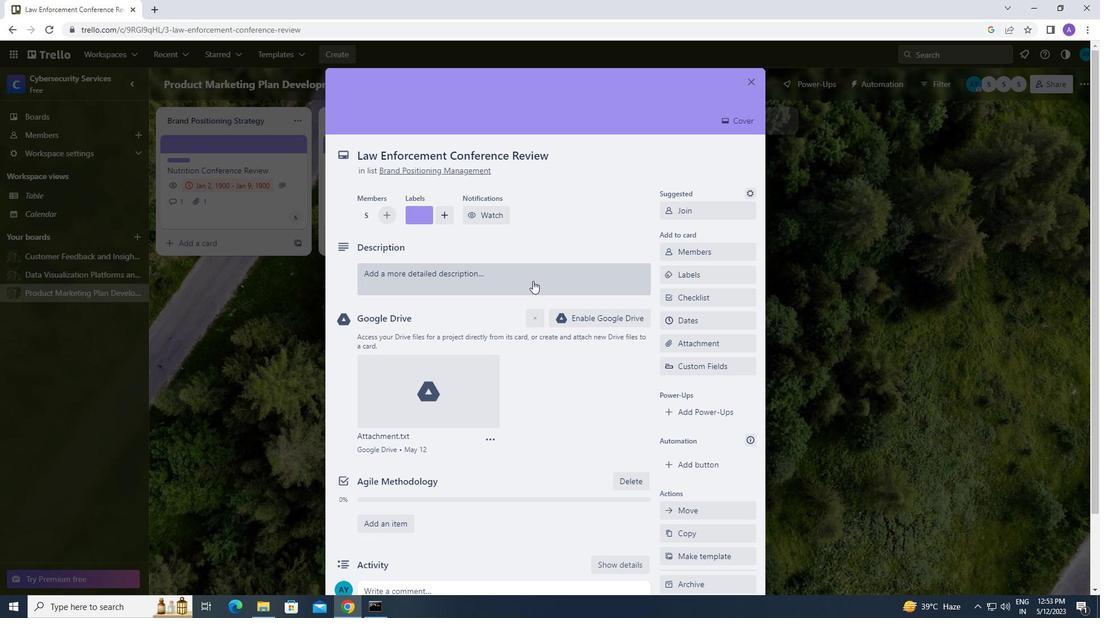 
Action: Mouse moved to (517, 308)
Screenshot: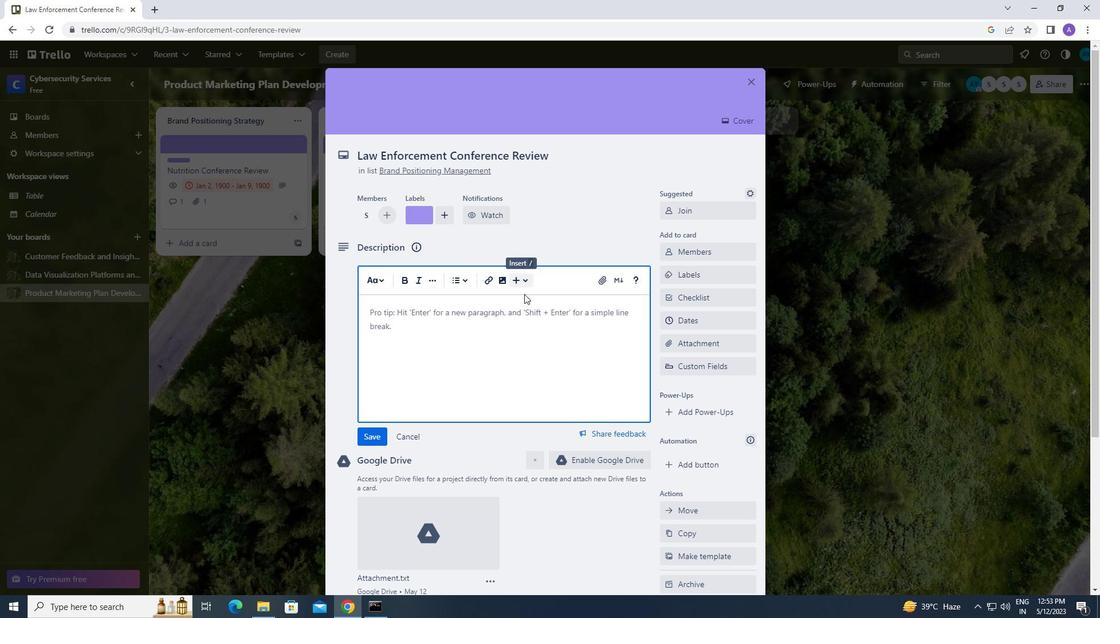 
Action: Key pressed <Key.caps_lock>p<Key.caps_lock>lan<Key.space>and<Key.space>execute<Key.space>company<Key.space>team-building<Key.space>activity<Key.space>at<Key.space>a<Key.space>board<Key.space>game<Key.space>cafe
Screenshot: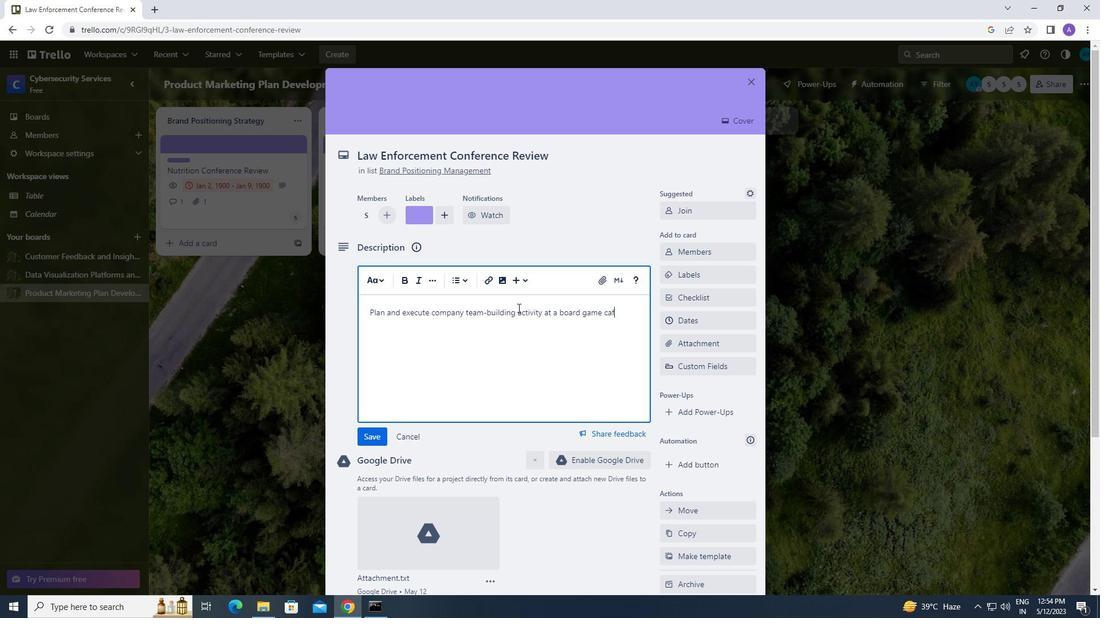 
Action: Mouse moved to (375, 431)
Screenshot: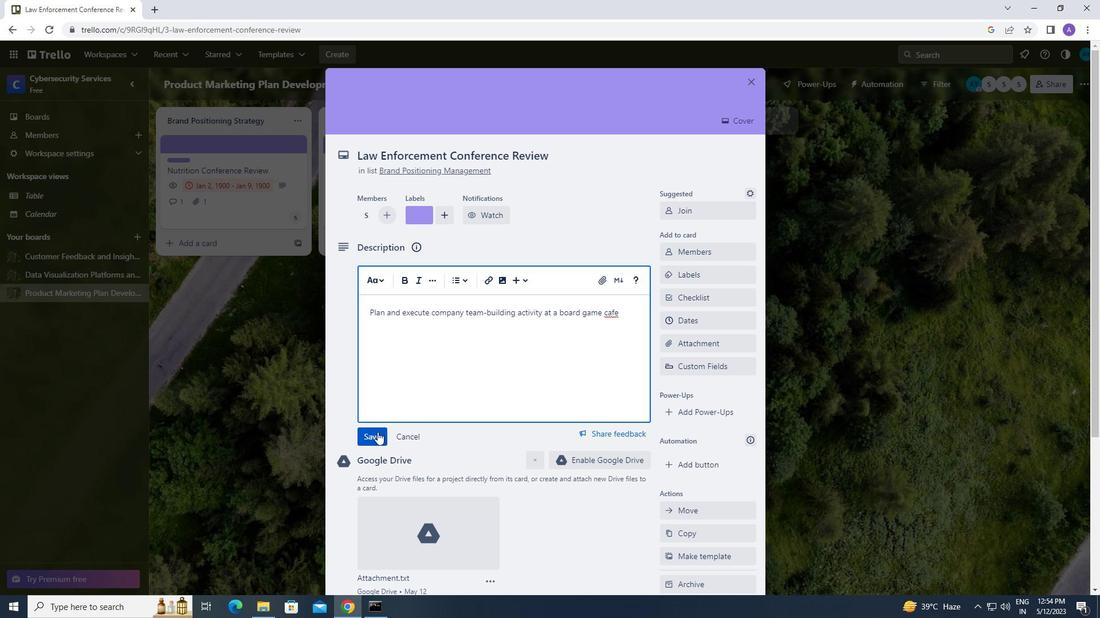 
Action: Mouse pressed left at (375, 431)
Screenshot: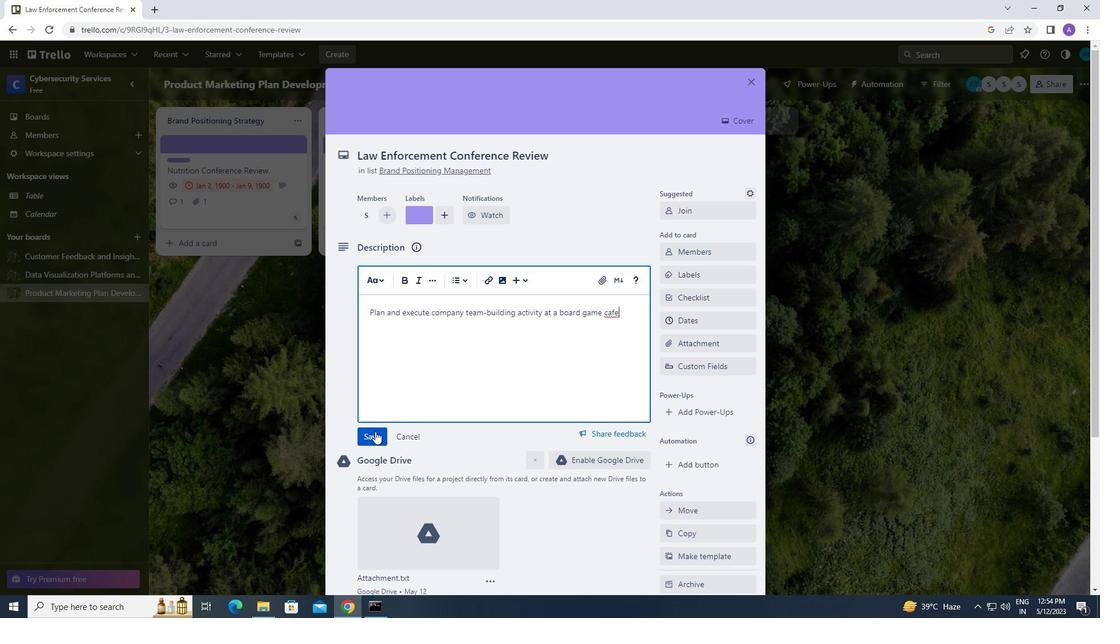 
Action: Mouse moved to (381, 439)
Screenshot: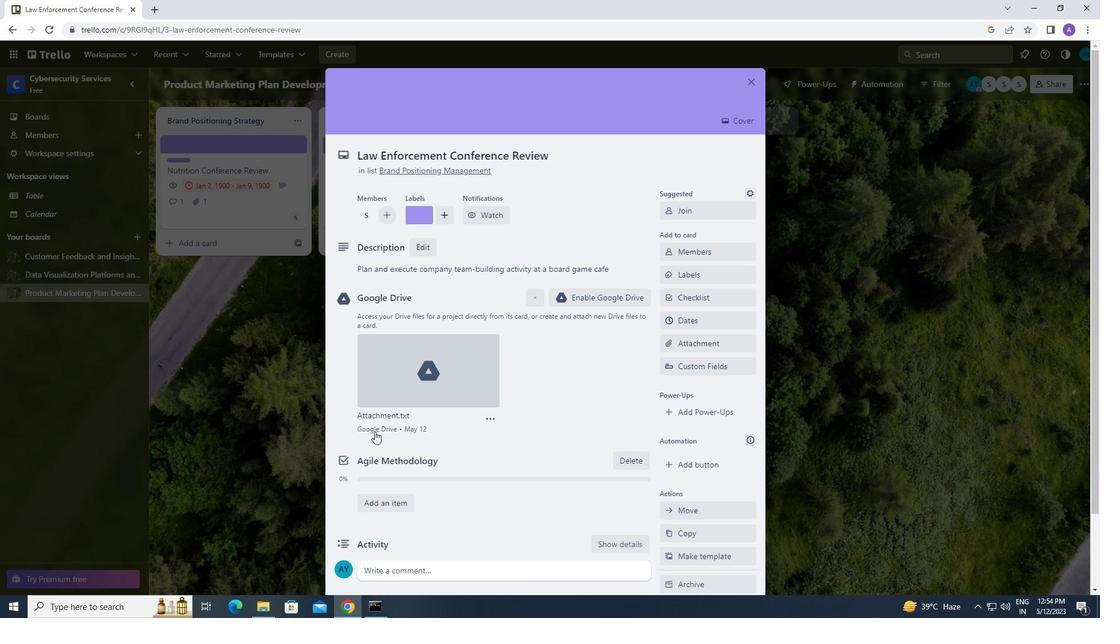 
Action: Mouse scrolled (381, 438) with delta (0, 0)
Screenshot: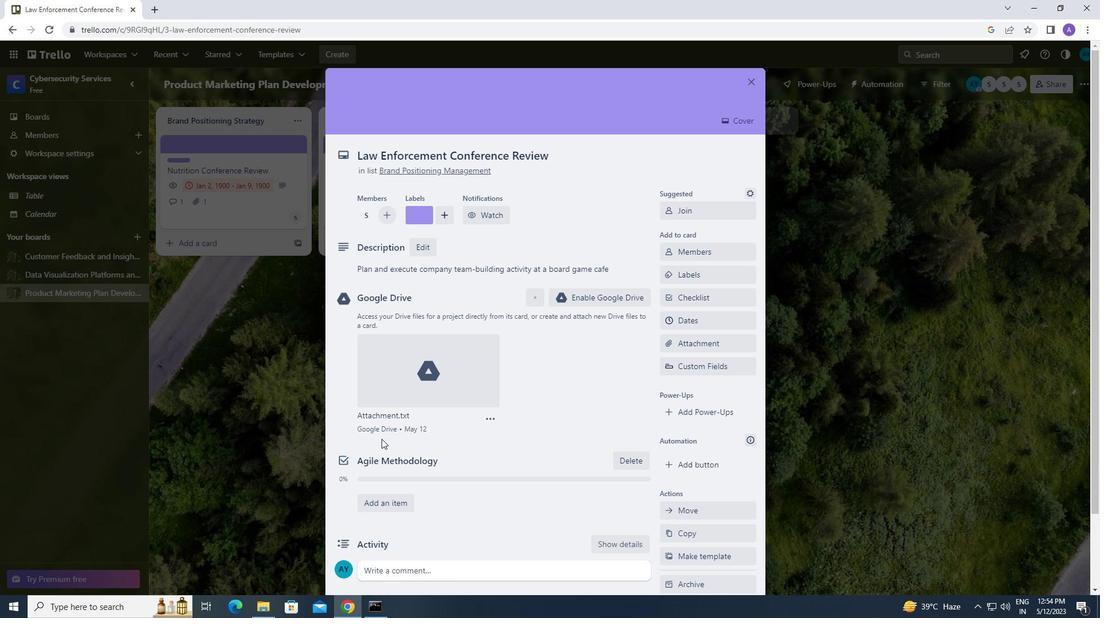 
Action: Mouse scrolled (381, 438) with delta (0, 0)
Screenshot: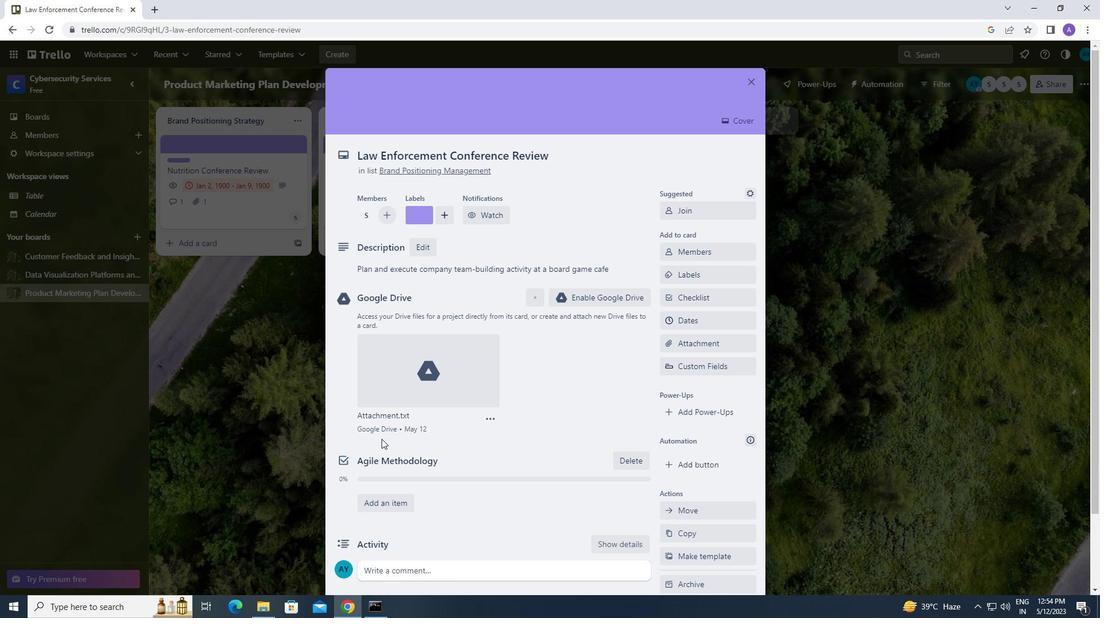 
Action: Mouse scrolled (381, 438) with delta (0, 0)
Screenshot: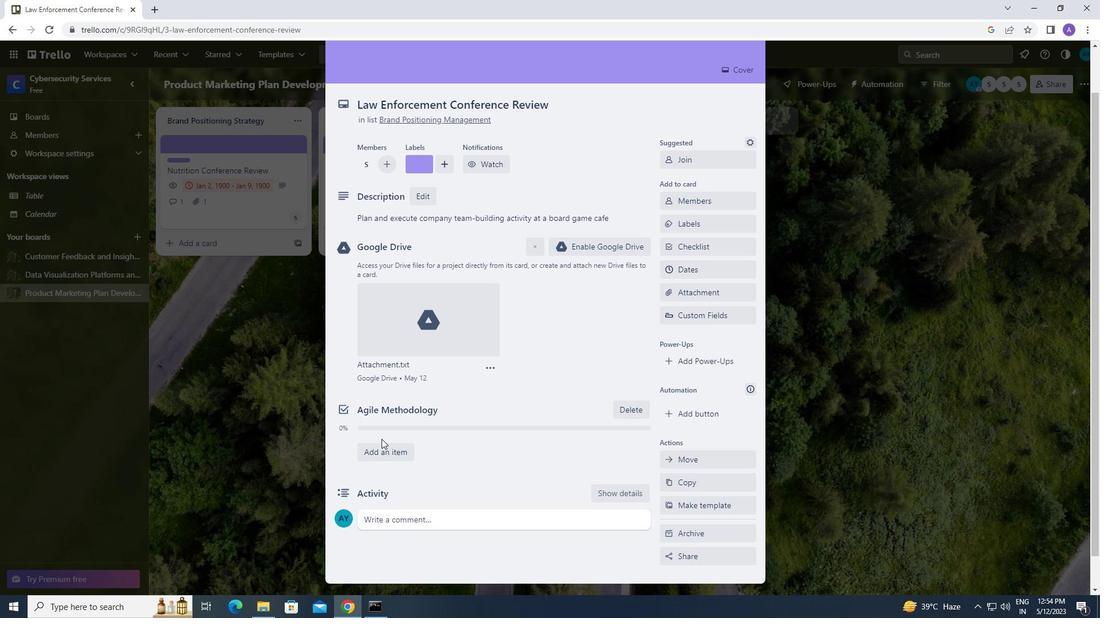 
Action: Mouse moved to (381, 439)
Screenshot: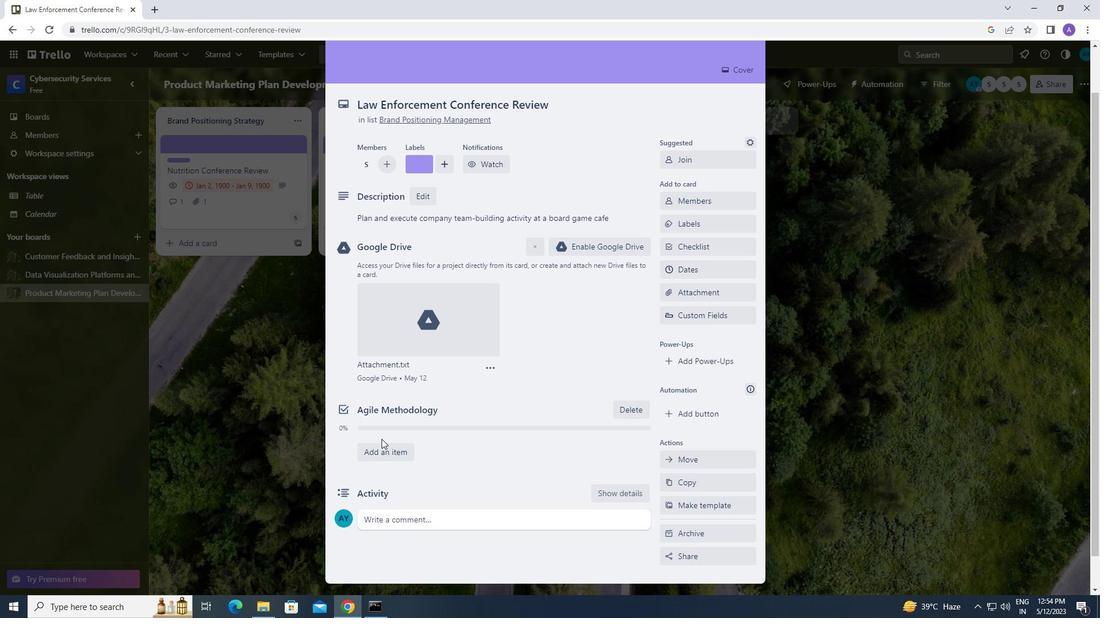 
Action: Mouse scrolled (381, 438) with delta (0, 0)
Screenshot: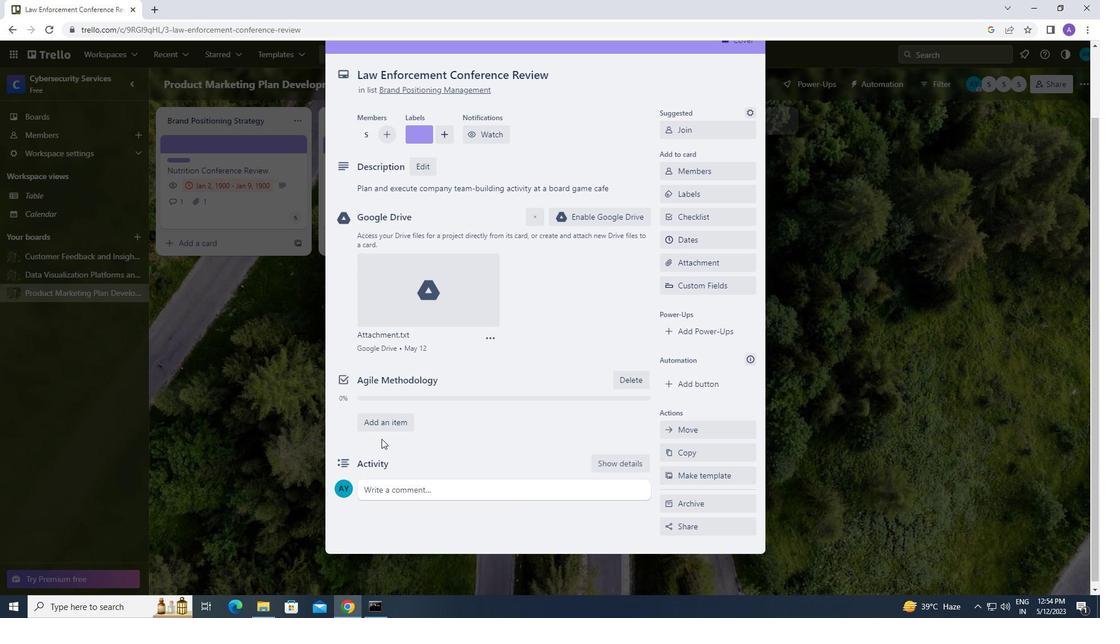 
Action: Mouse moved to (382, 480)
Screenshot: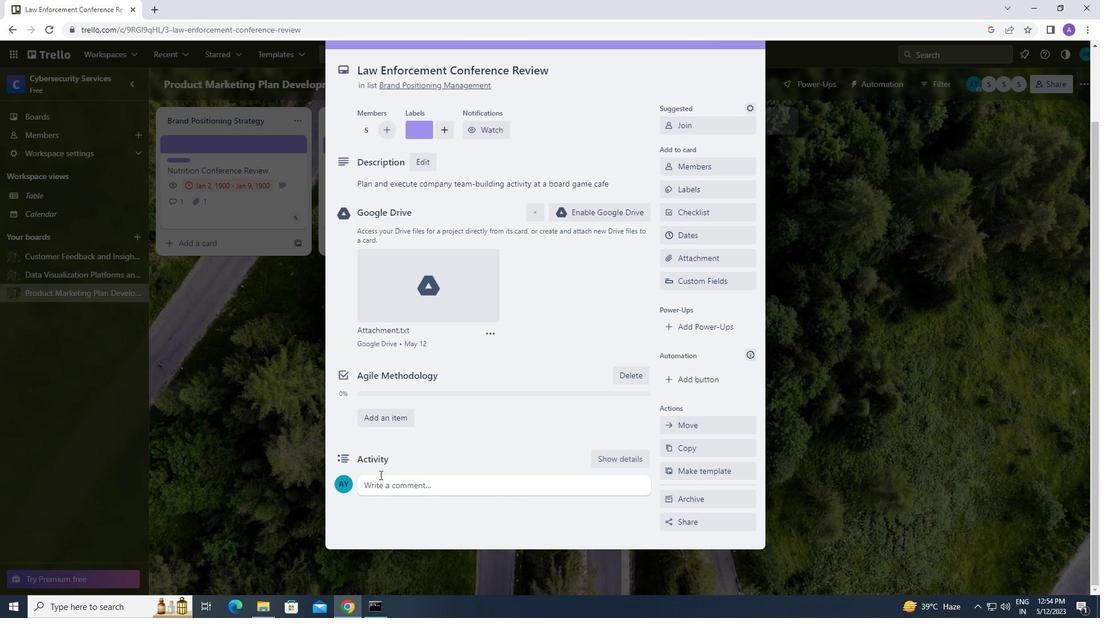 
Action: Mouse pressed left at (382, 480)
Screenshot: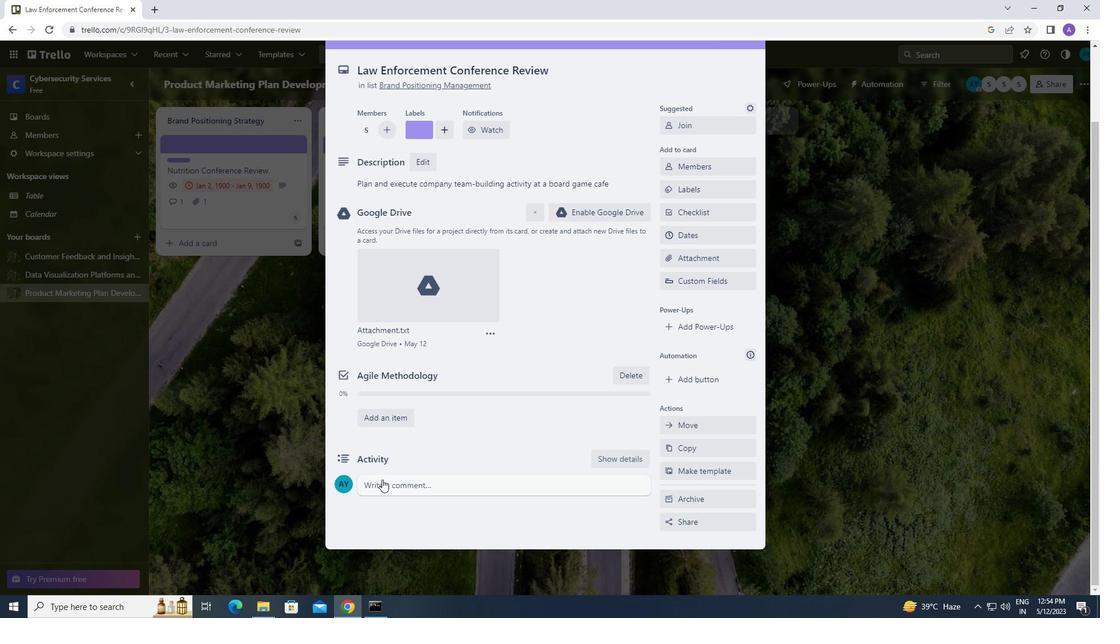
Action: Mouse moved to (382, 514)
Screenshot: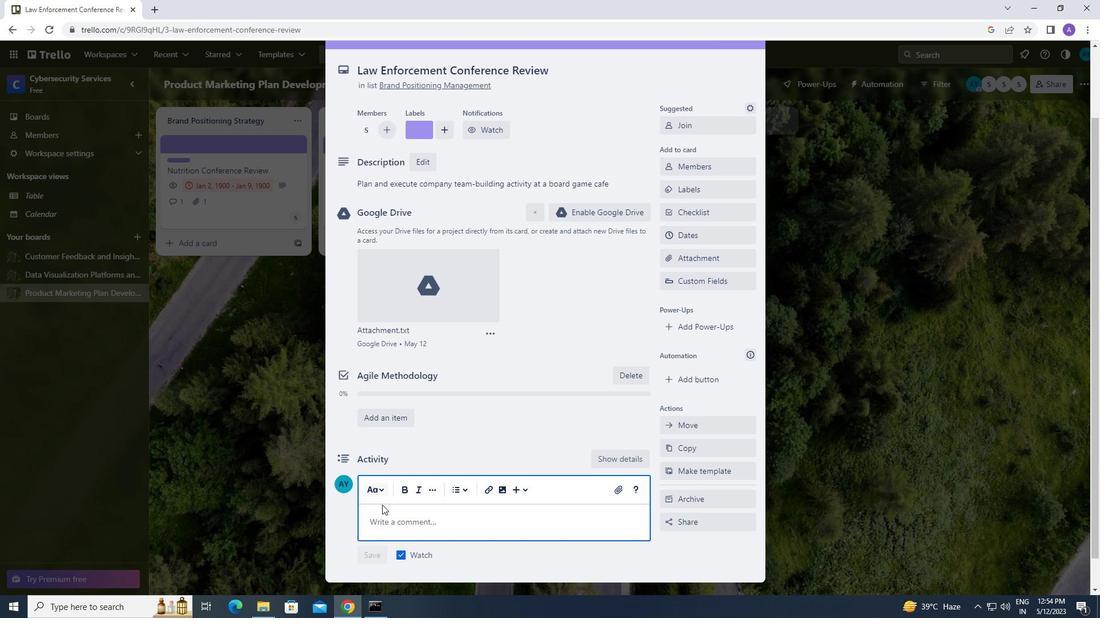 
Action: Mouse pressed left at (382, 514)
Screenshot: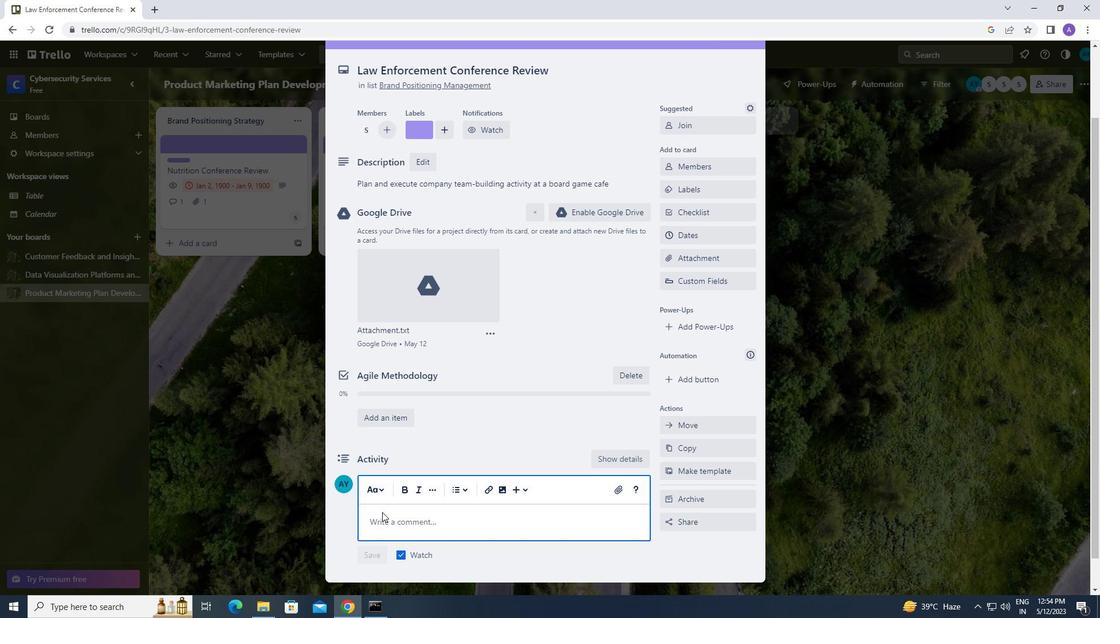 
Action: Mouse moved to (382, 515)
Screenshot: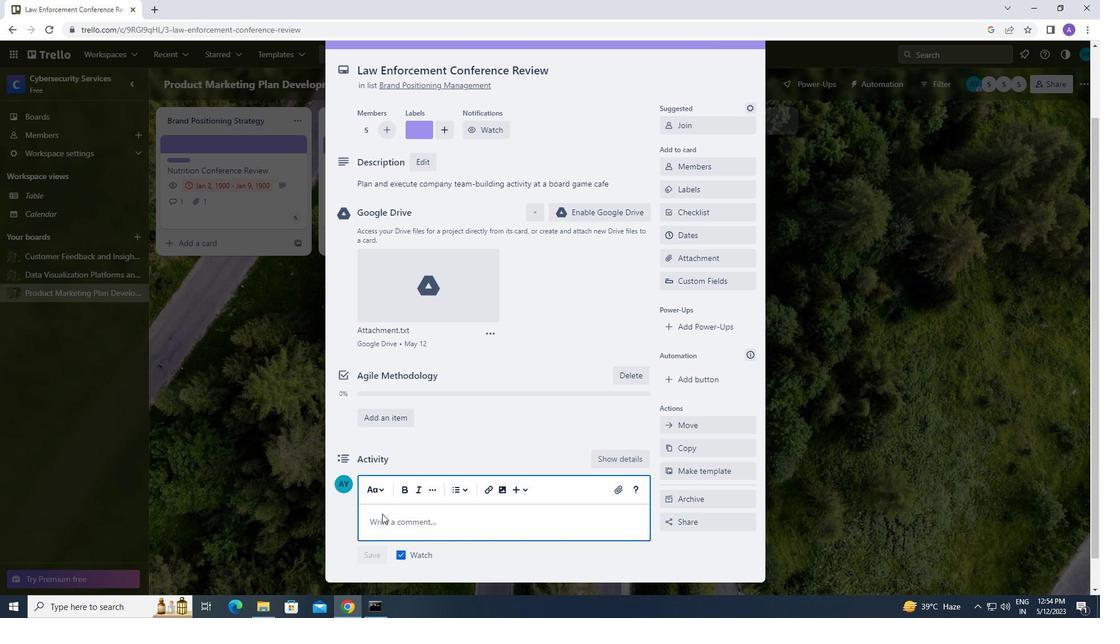 
Action: Key pressed <Key.caps_lock>t<Key.caps_lock>
Screenshot: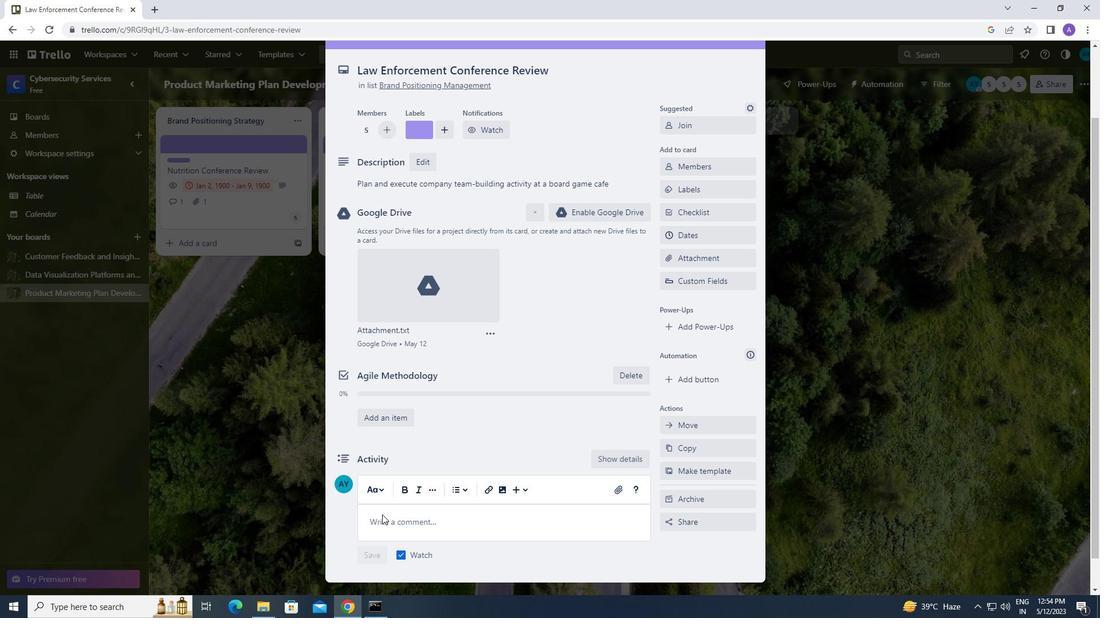 
Action: Mouse moved to (378, 509)
Screenshot: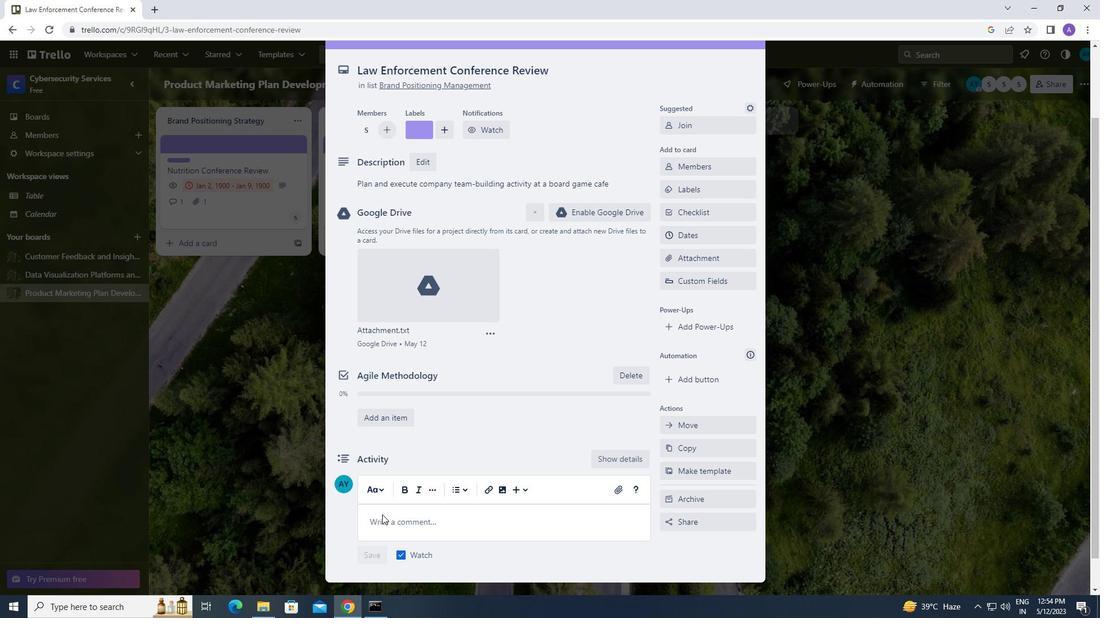 
Action: Mouse pressed left at (378, 509)
Screenshot: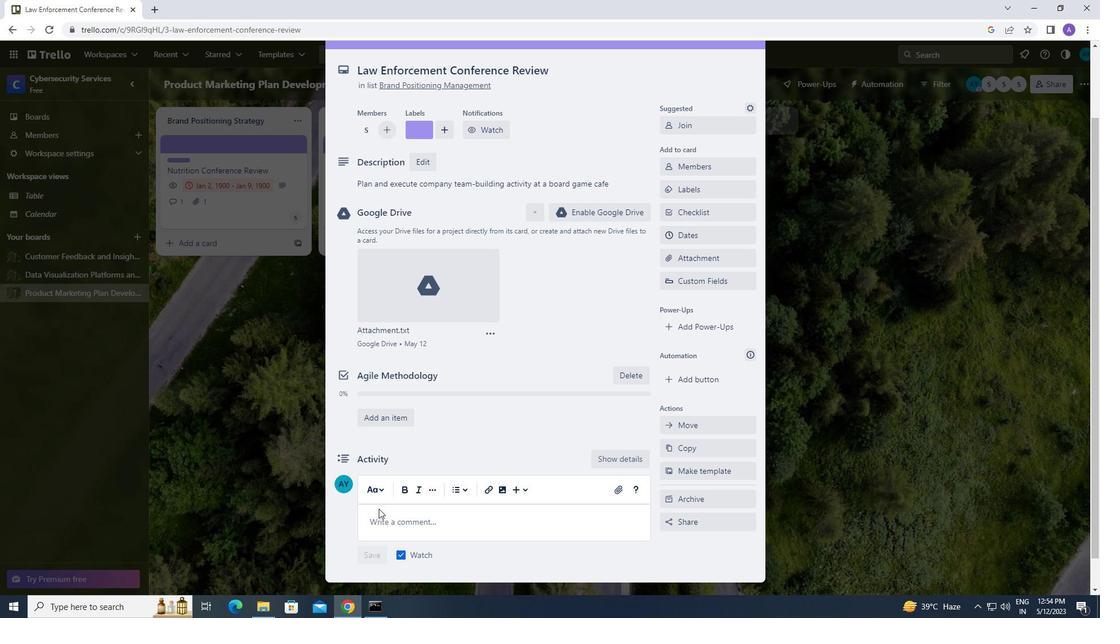 
Action: Key pressed <Key.caps_lock>t<Key.caps_lock>his<Key.space>task<Key.space>presents<Key.space>an<Key.space>opportunity<Key.space>to<Key.space>build<Key.space>strong<Key.space>relationships<Key.space>with<Key.space>our<Key.space>stakeholders<Key.space>and<Key.space>earn<Key.space>their<Key.space>trust
Screenshot: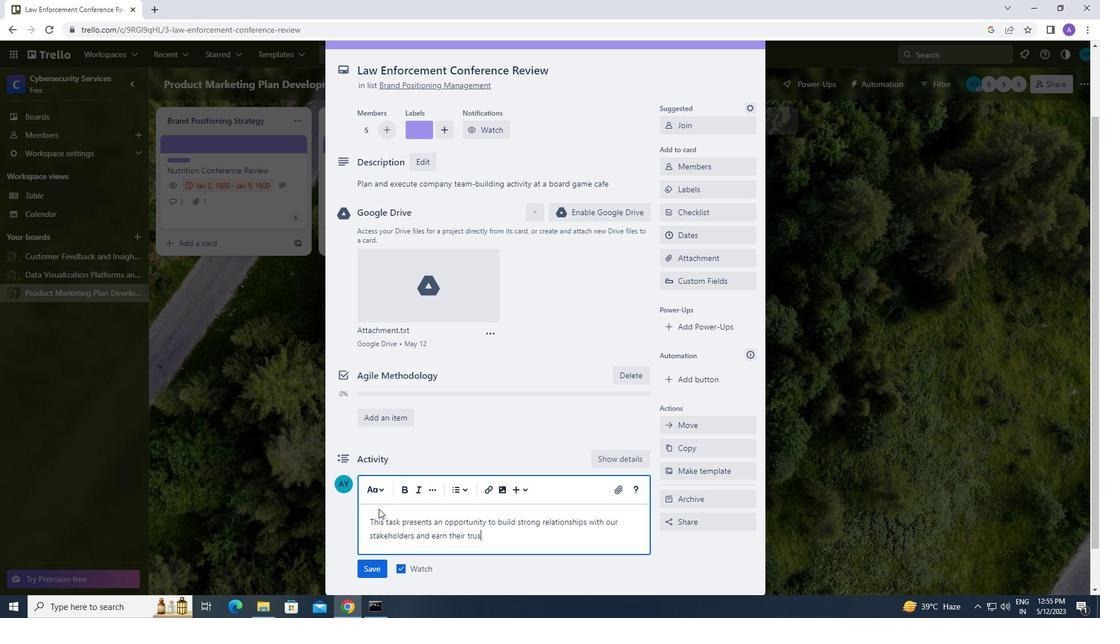 
Action: Mouse moved to (370, 567)
Screenshot: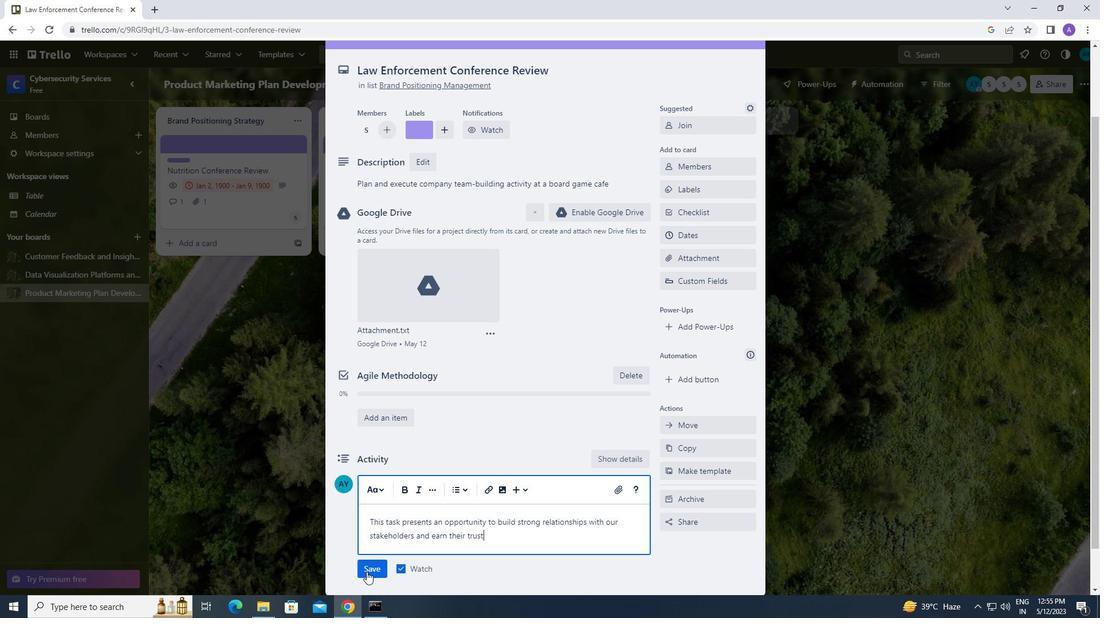 
Action: Mouse pressed left at (370, 567)
Screenshot: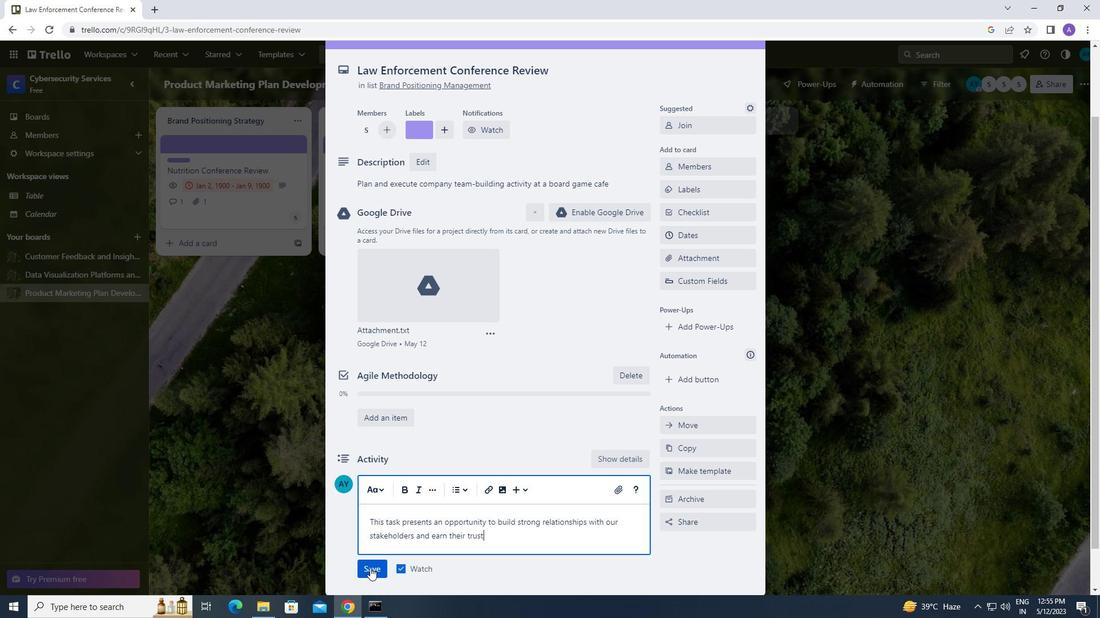 
Action: Mouse moved to (707, 230)
Screenshot: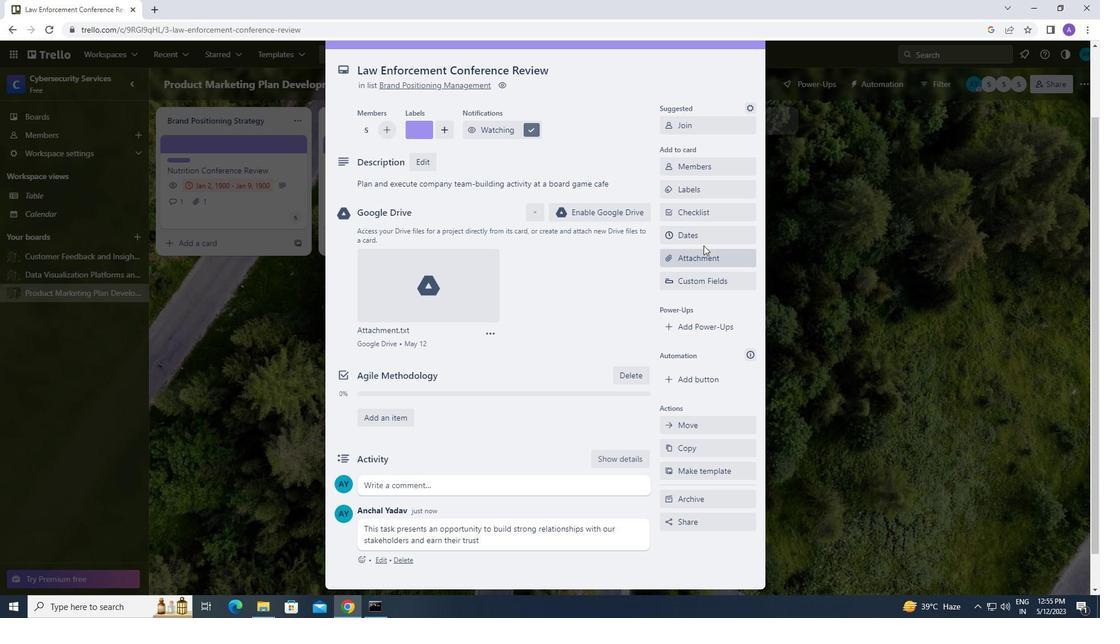 
Action: Mouse pressed left at (707, 230)
Screenshot: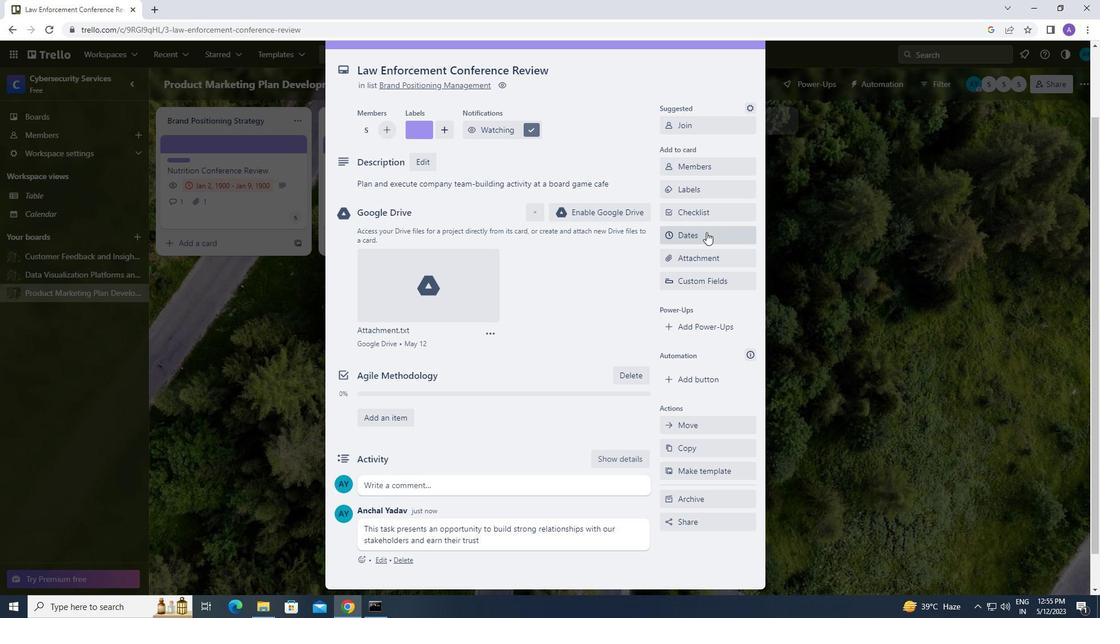 
Action: Mouse moved to (670, 291)
Screenshot: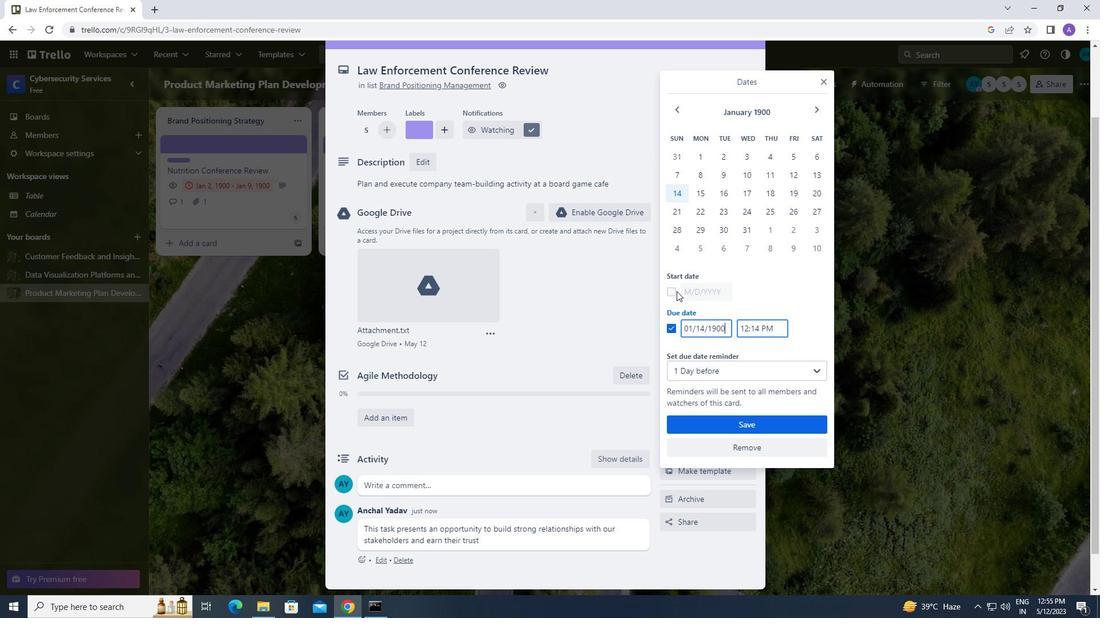 
Action: Mouse pressed left at (670, 291)
Screenshot: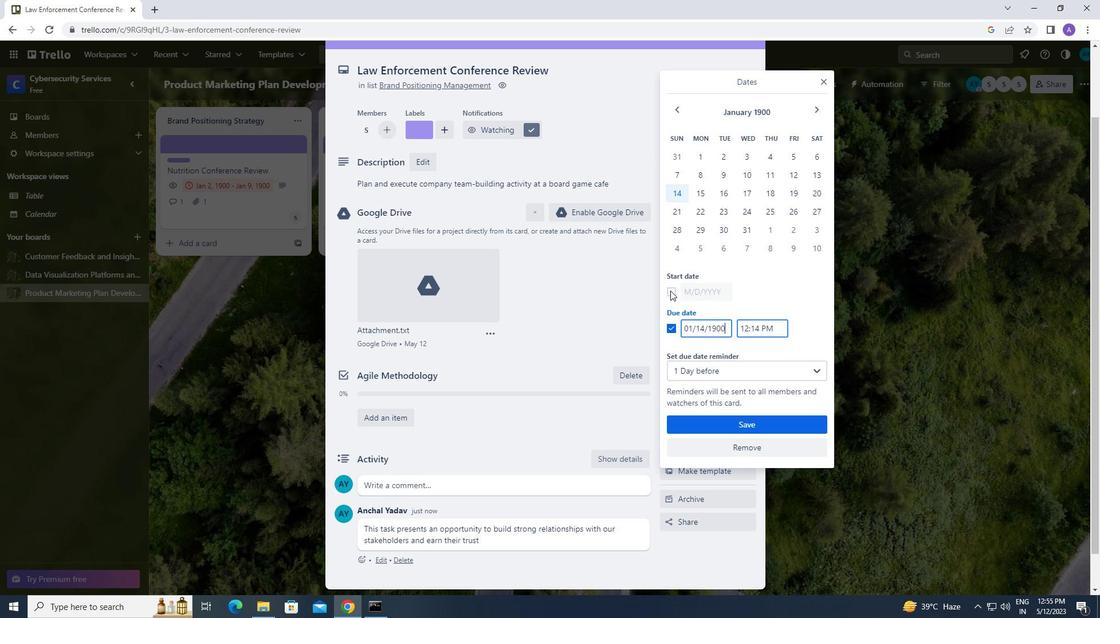 
Action: Mouse moved to (704, 171)
Screenshot: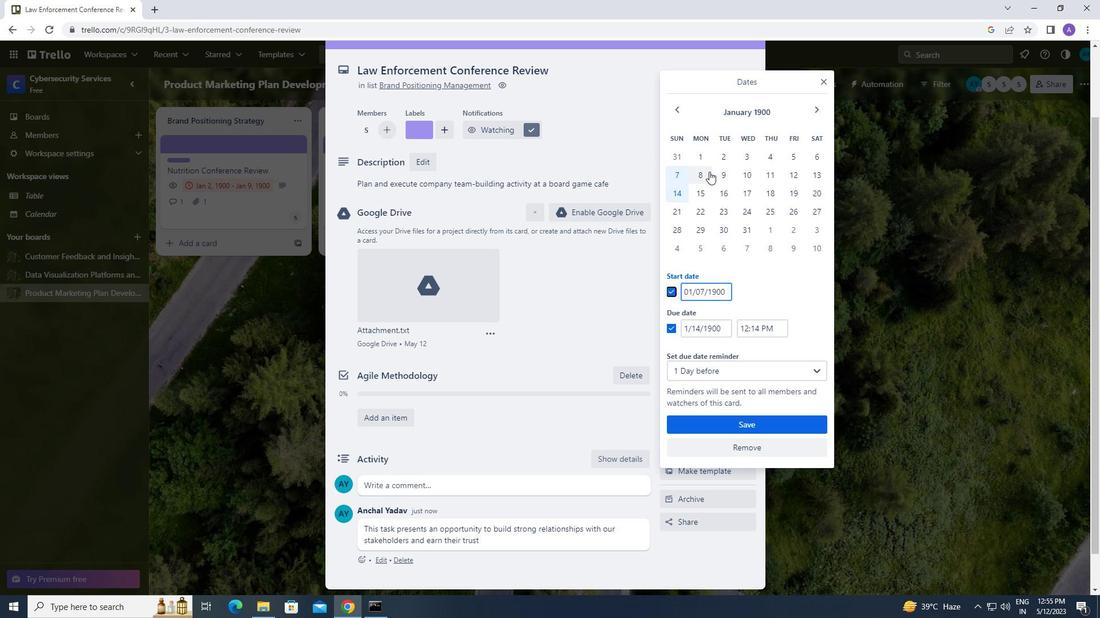 
Action: Mouse pressed left at (704, 171)
Screenshot: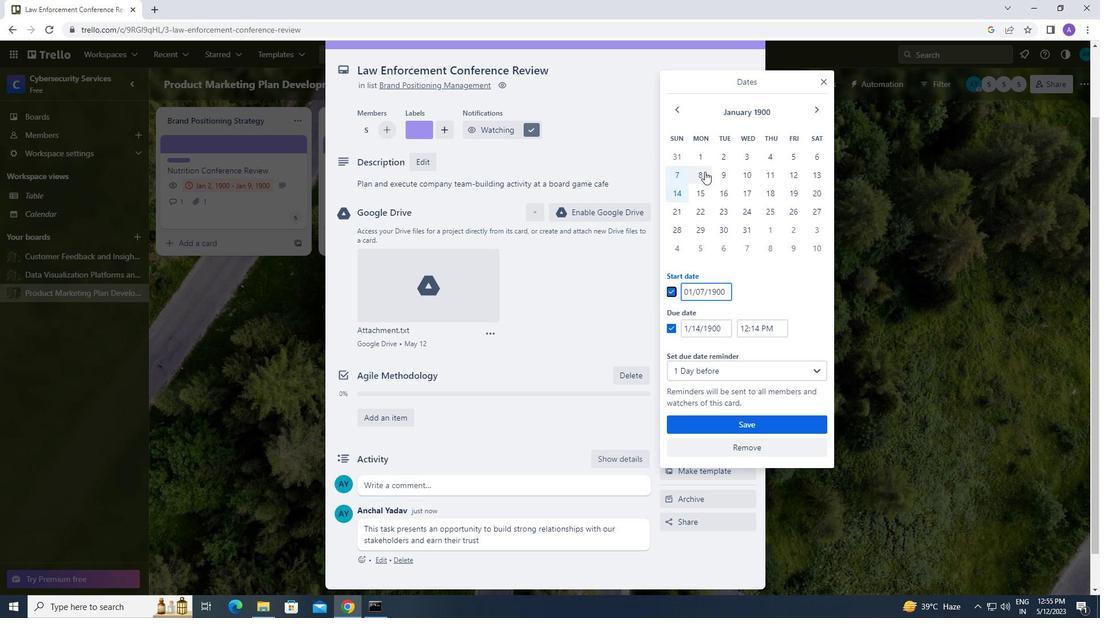 
Action: Mouse moved to (699, 327)
Screenshot: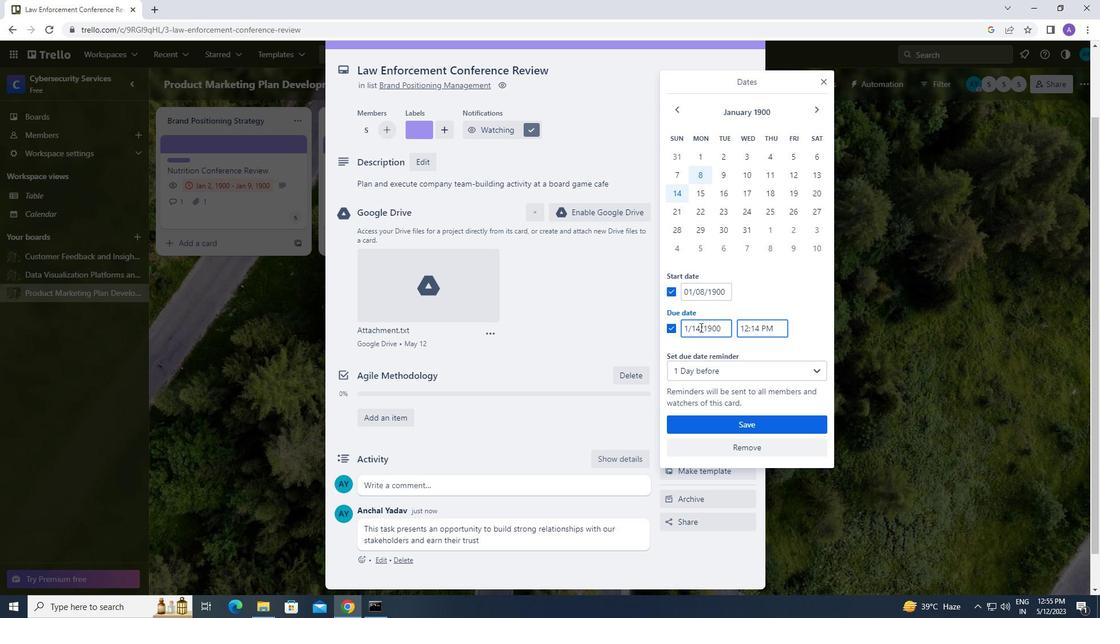 
Action: Mouse pressed left at (699, 327)
Screenshot: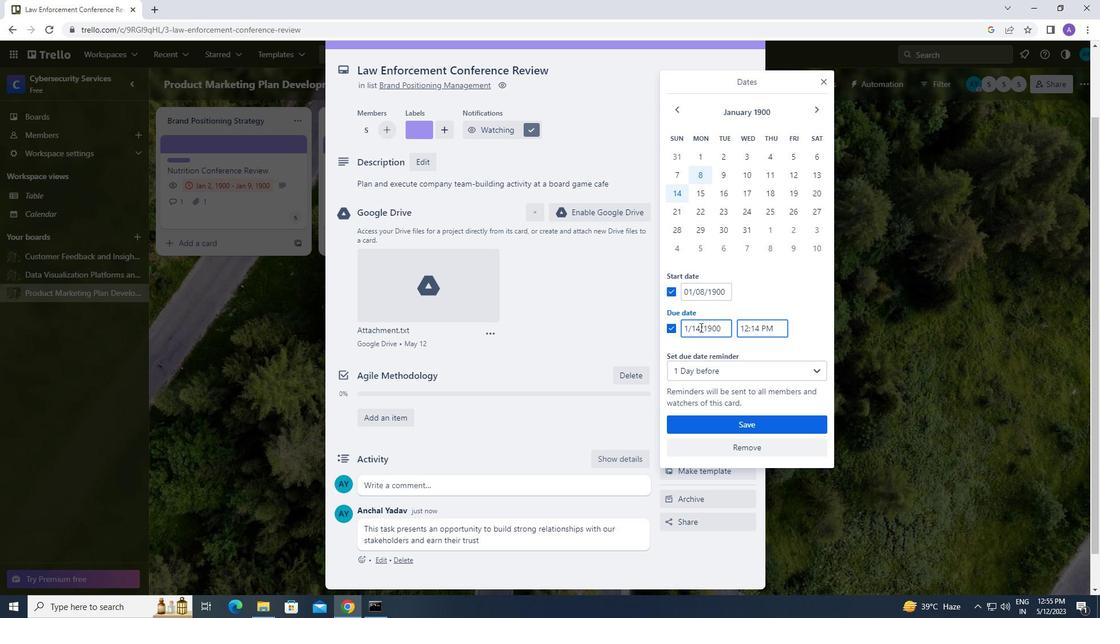 
Action: Mouse moved to (693, 332)
Screenshot: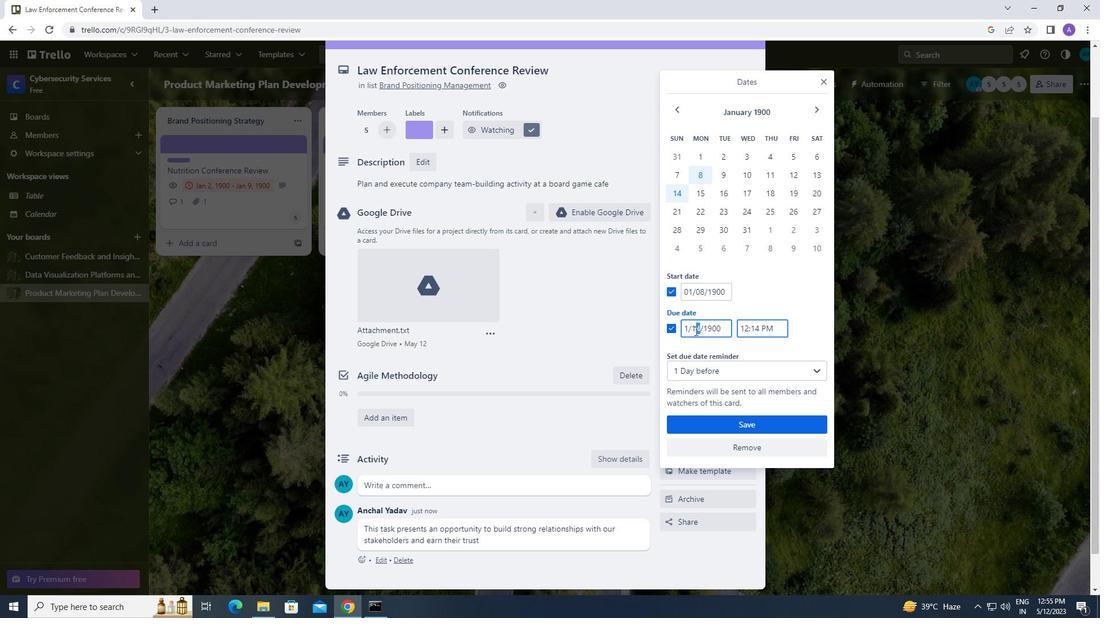 
Action: Key pressed 15
Screenshot: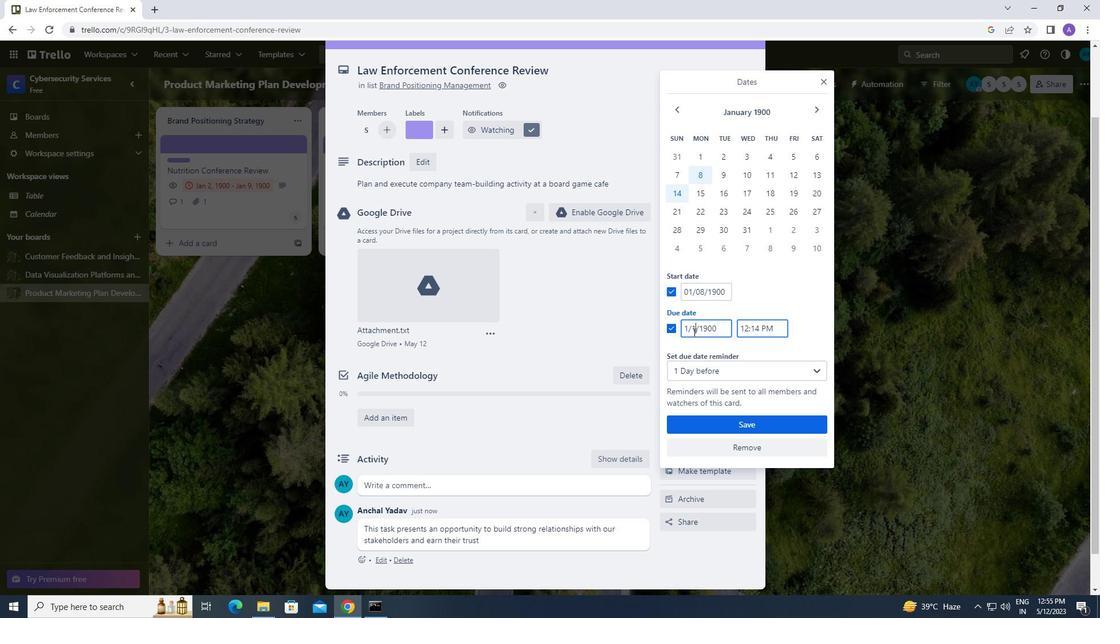
Action: Mouse moved to (704, 421)
Screenshot: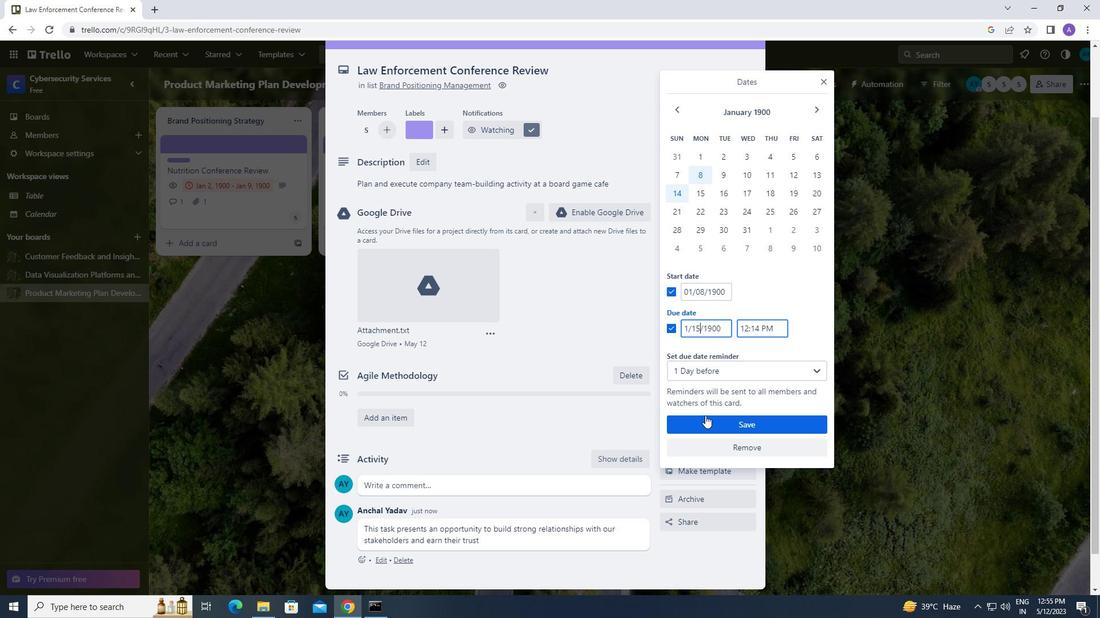 
Action: Mouse pressed left at (704, 421)
Screenshot: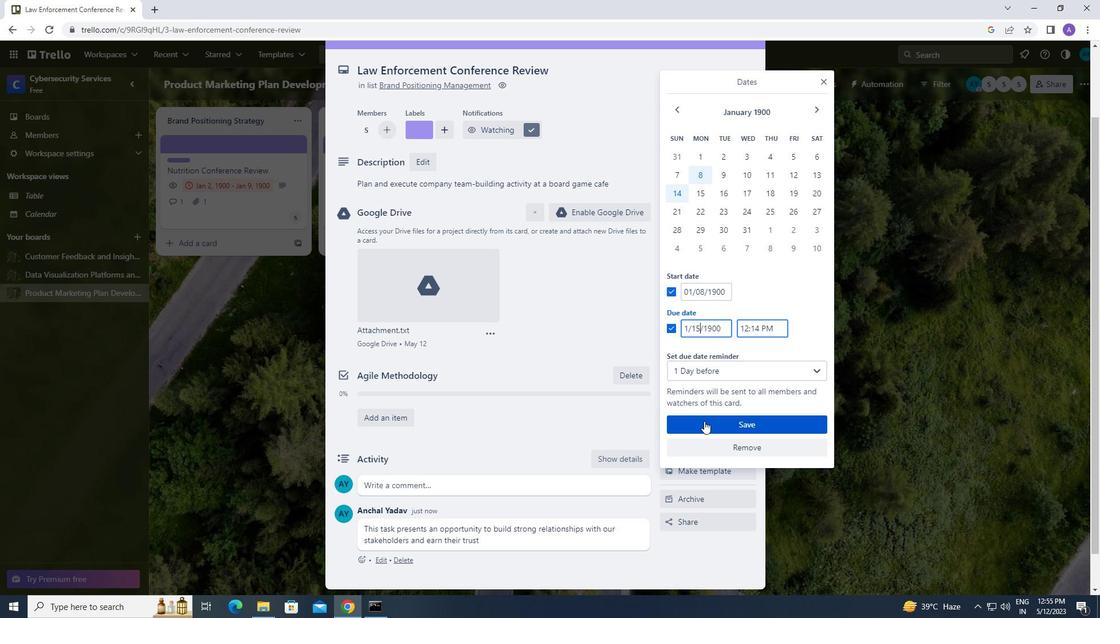 
Action: Mouse moved to (703, 422)
Screenshot: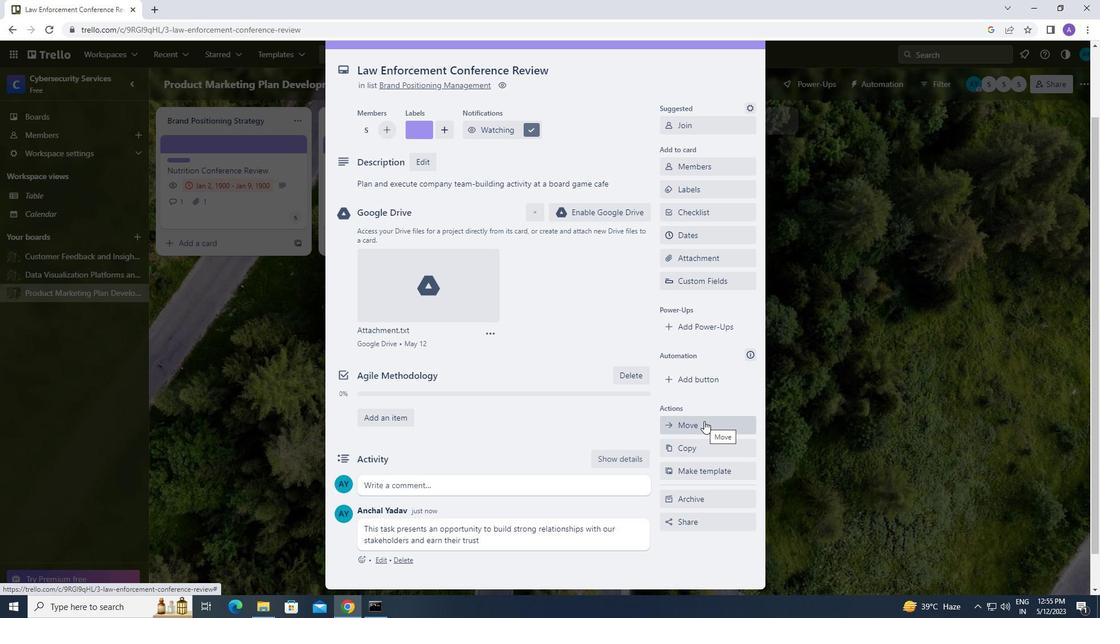 
